 Task: Search one way flight ticket for 3 adults in first from La Crosse: La Crosse Regional Airport to Greenville: Pitt-greenville Airport on 5-2-2023. Choice of flights is Alaska. Number of bags: 2 checked bags. Price is upto 72000. Outbound departure time preference is 12:30.
Action: Mouse moved to (284, 268)
Screenshot: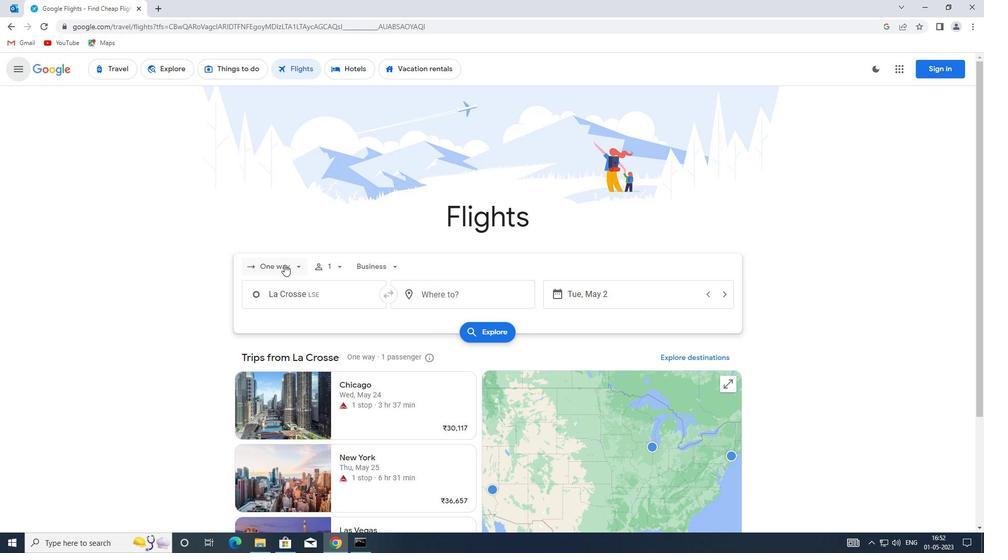 
Action: Mouse pressed left at (284, 268)
Screenshot: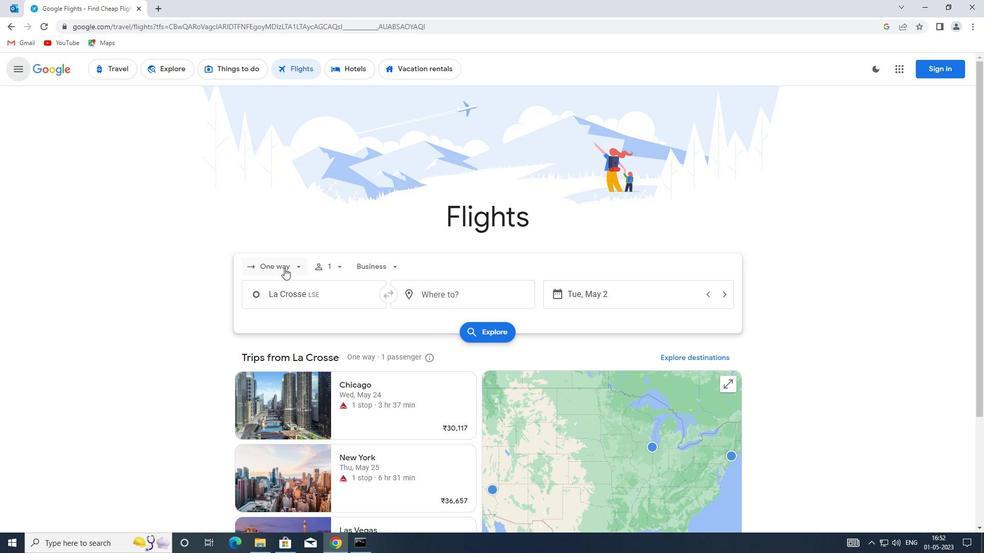 
Action: Mouse moved to (298, 312)
Screenshot: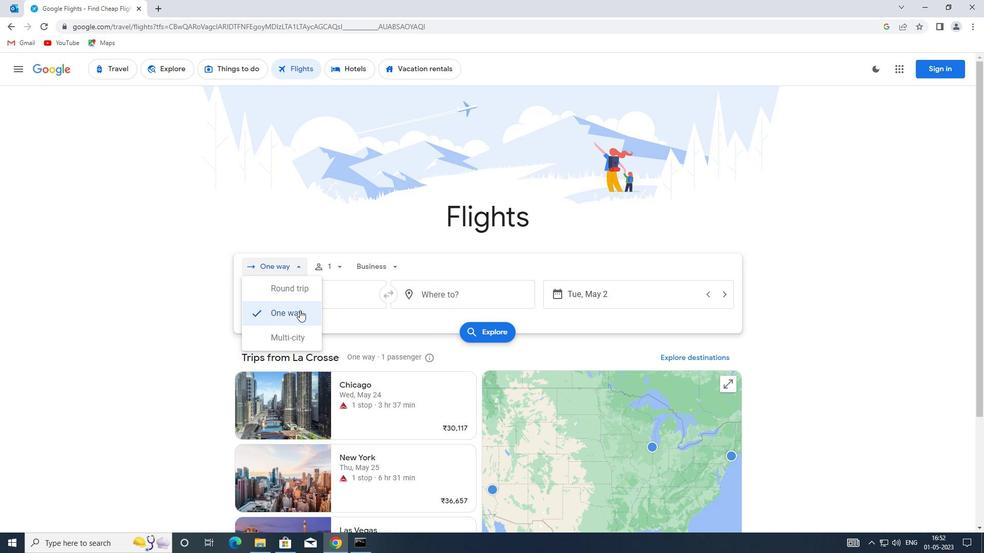 
Action: Mouse pressed left at (298, 312)
Screenshot: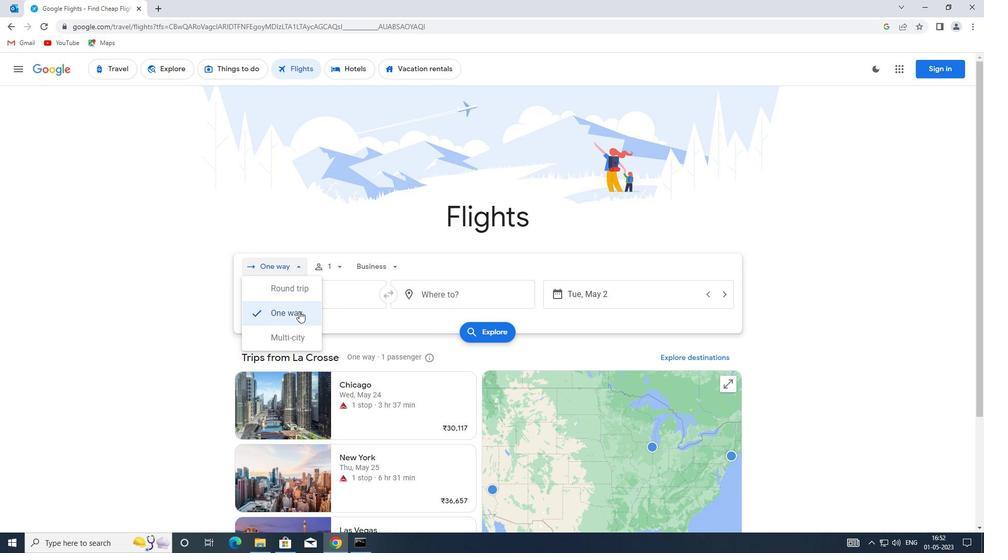
Action: Mouse moved to (338, 268)
Screenshot: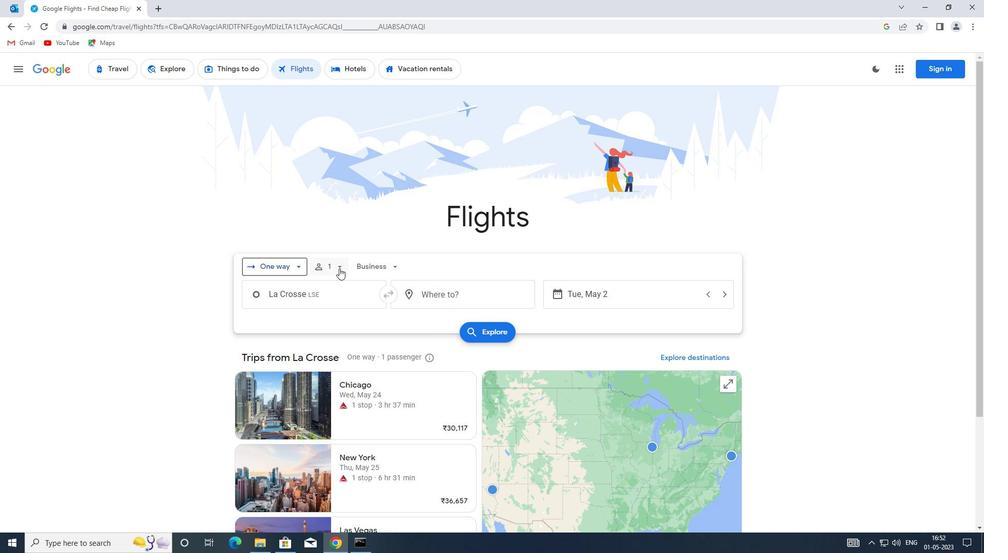 
Action: Mouse pressed left at (338, 268)
Screenshot: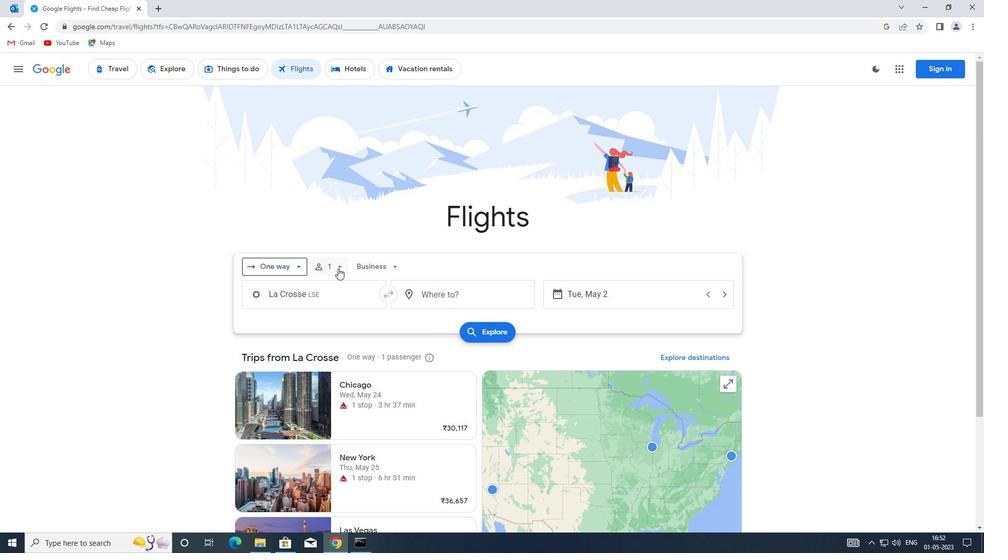 
Action: Mouse moved to (420, 293)
Screenshot: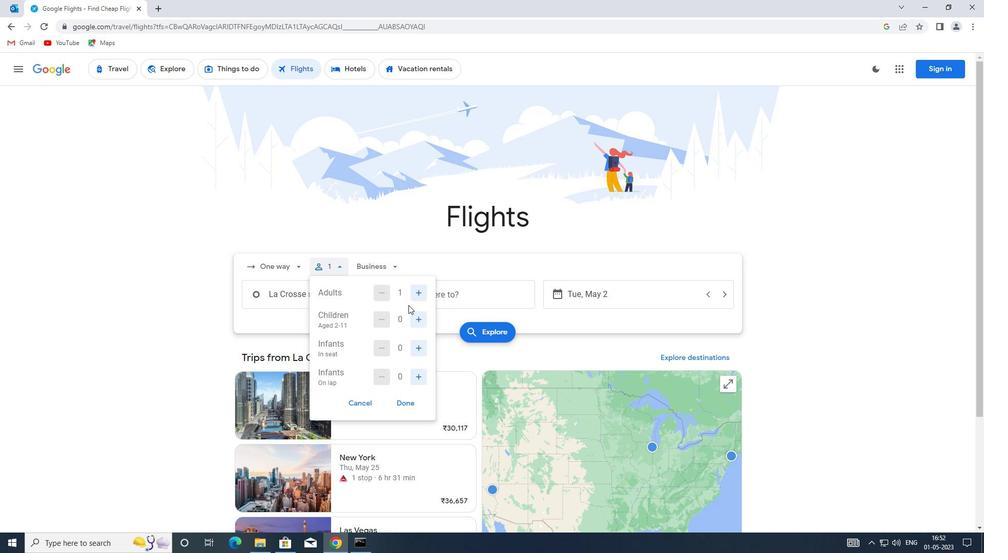 
Action: Mouse pressed left at (420, 293)
Screenshot: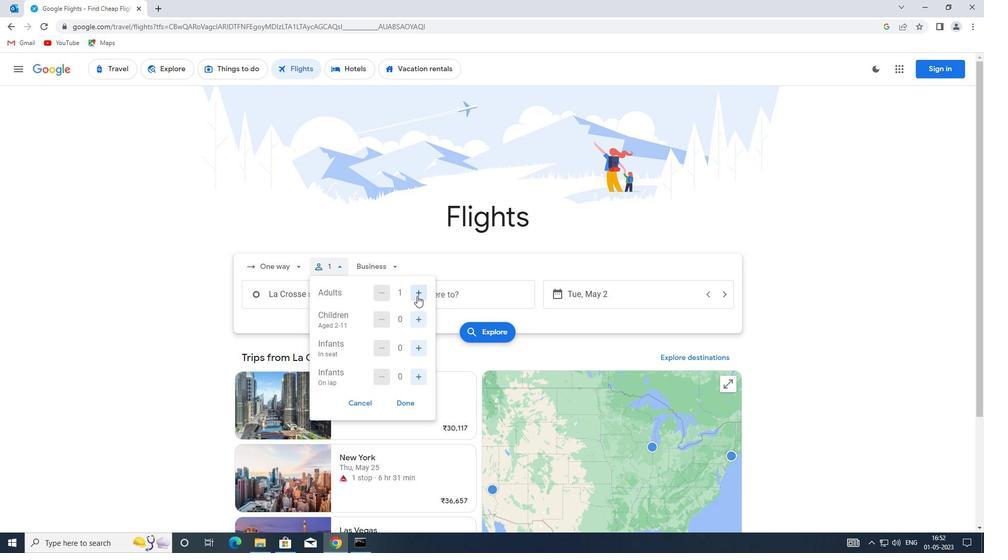 
Action: Mouse pressed left at (420, 293)
Screenshot: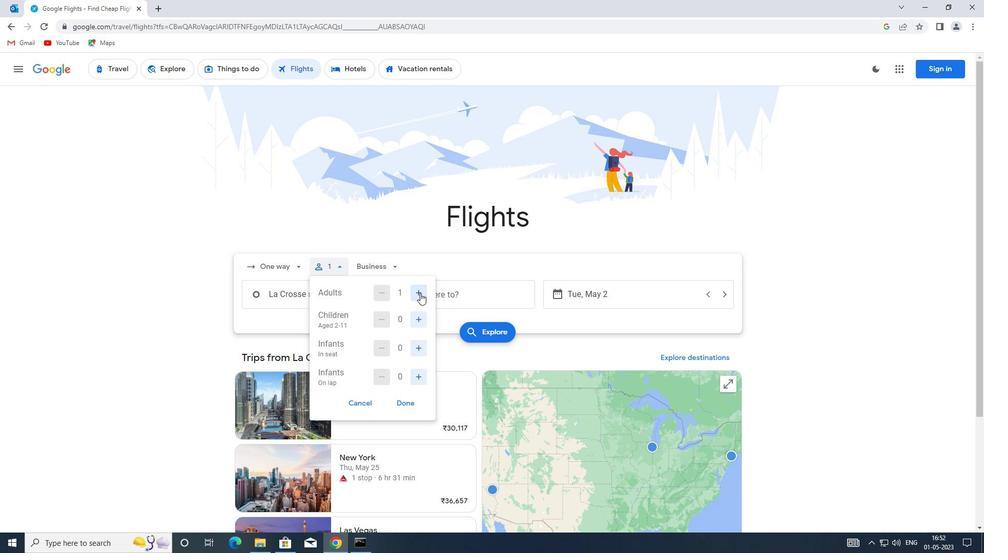 
Action: Mouse moved to (412, 405)
Screenshot: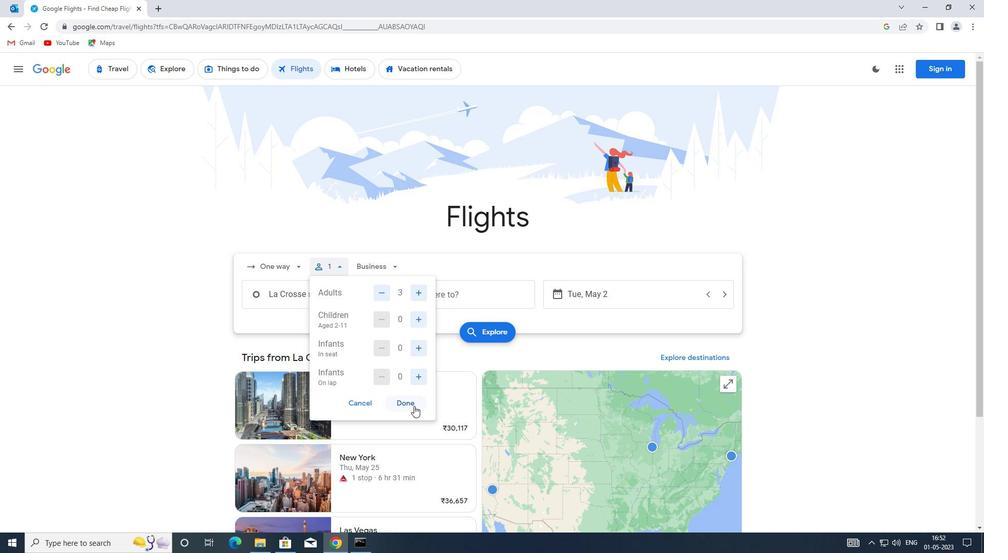 
Action: Mouse pressed left at (412, 405)
Screenshot: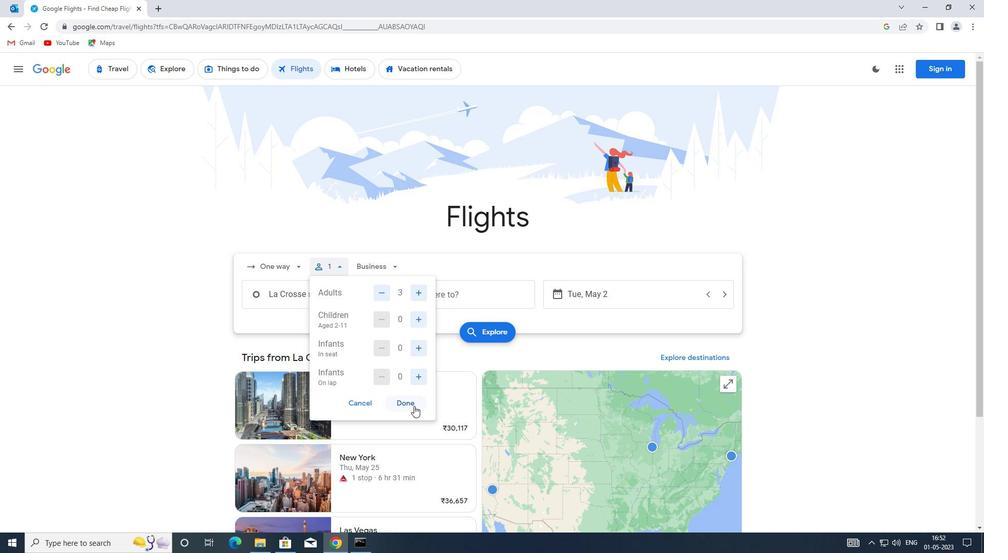 
Action: Mouse moved to (381, 266)
Screenshot: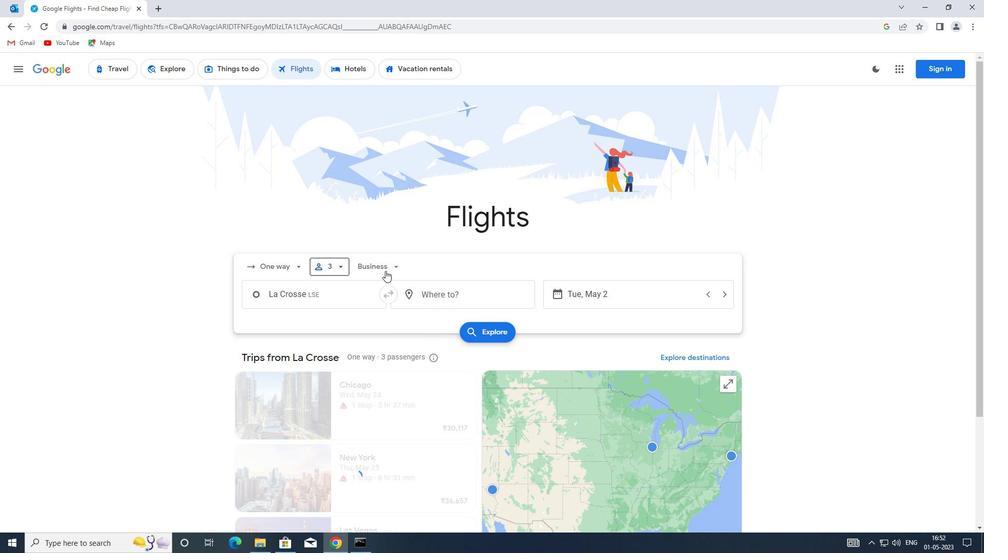 
Action: Mouse pressed left at (381, 266)
Screenshot: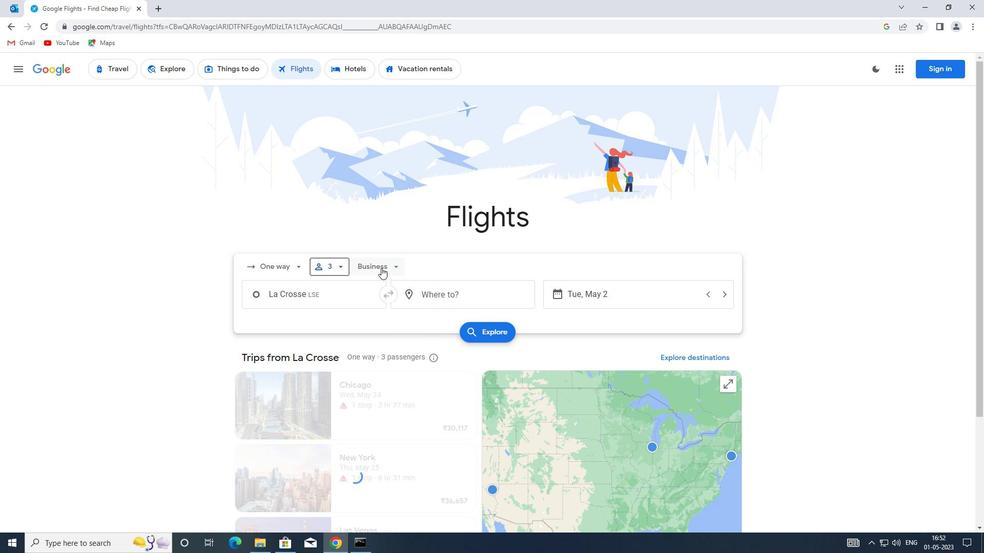 
Action: Mouse moved to (392, 364)
Screenshot: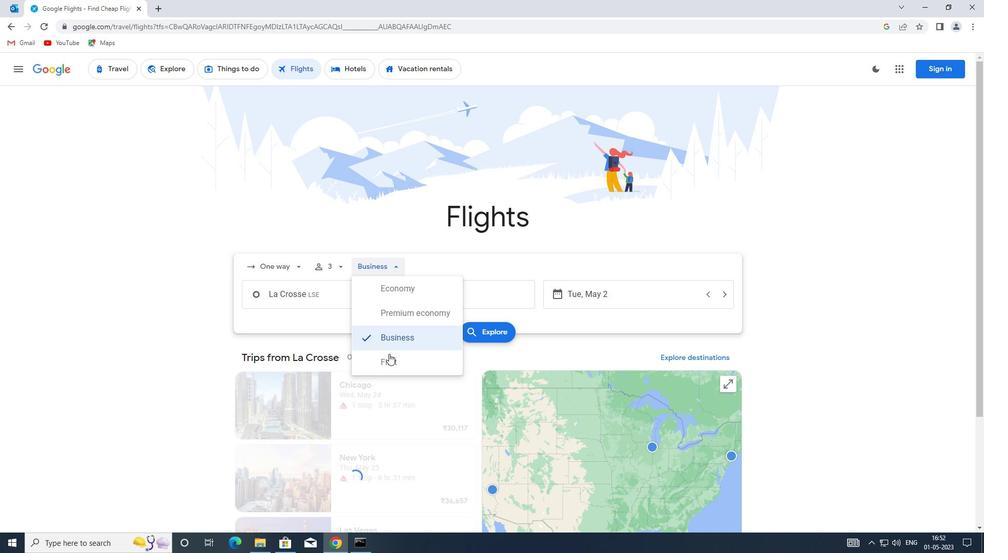 
Action: Mouse pressed left at (392, 364)
Screenshot: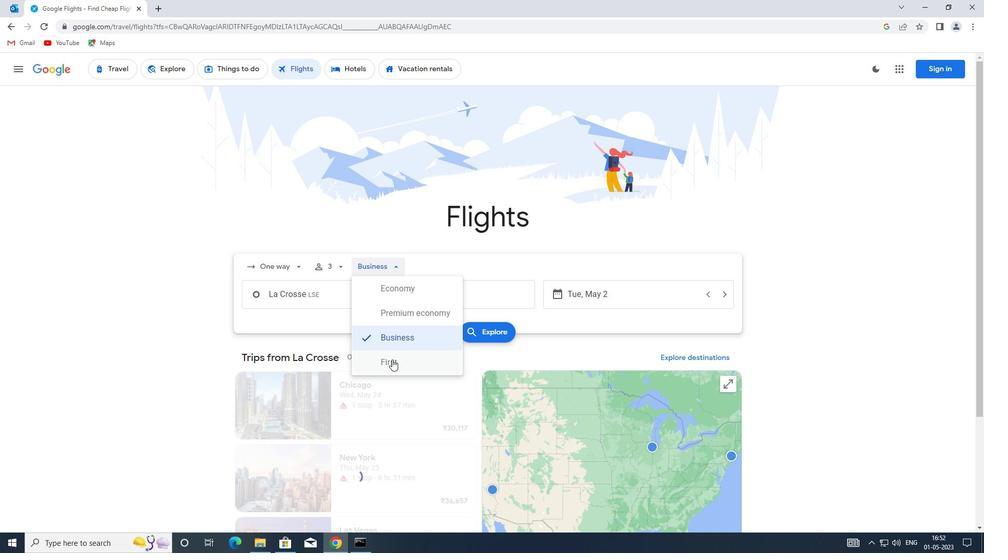 
Action: Mouse moved to (363, 298)
Screenshot: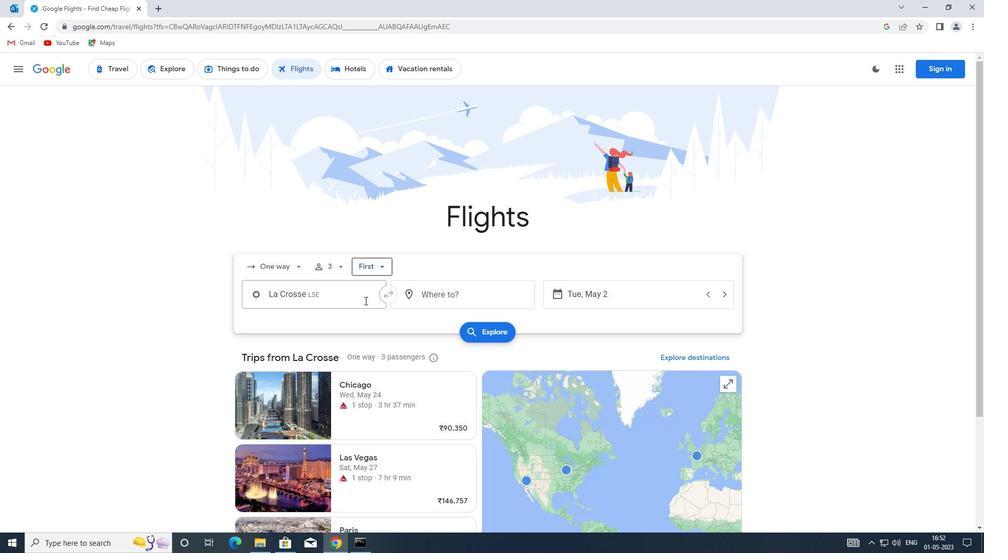 
Action: Mouse pressed left at (363, 298)
Screenshot: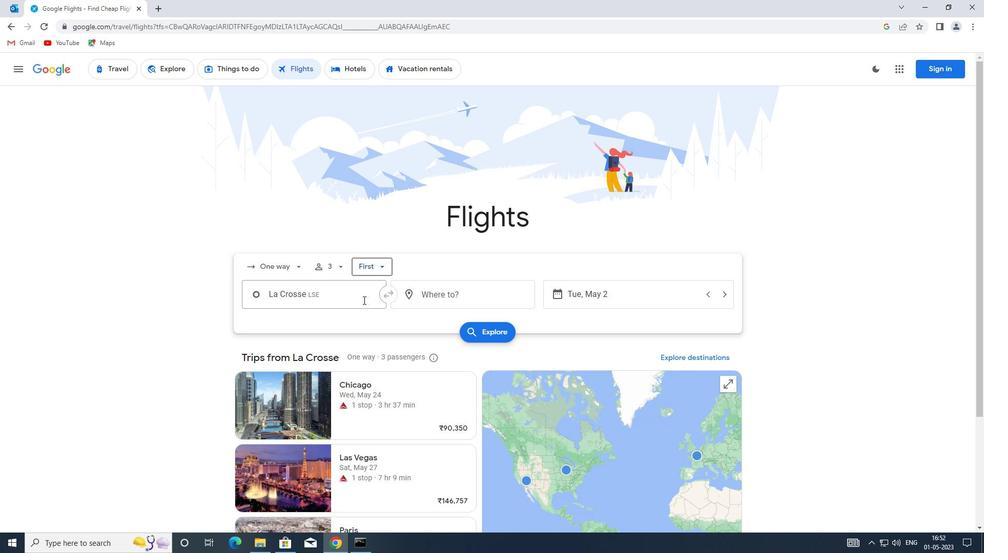 
Action: Mouse moved to (371, 323)
Screenshot: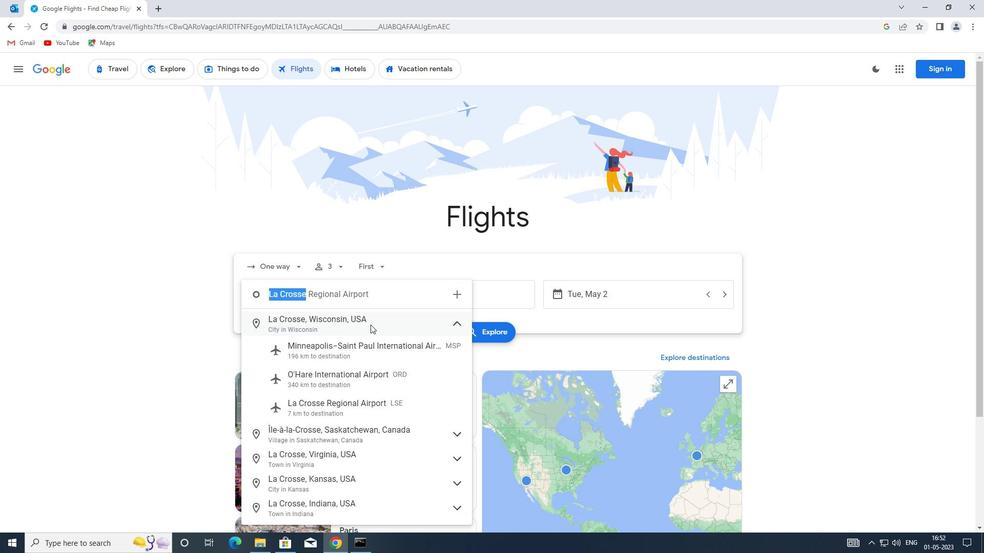 
Action: Key pressed <Key.enter>
Screenshot: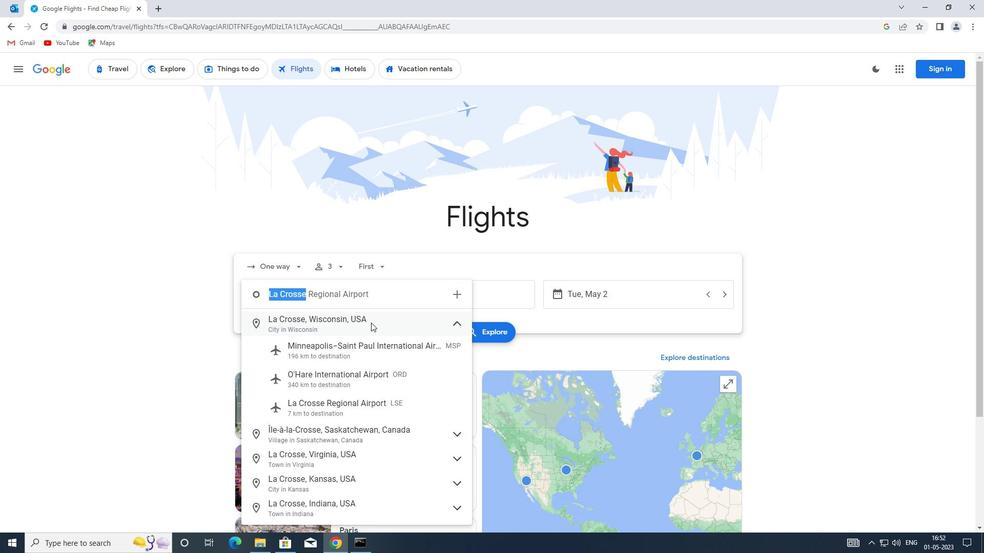 
Action: Mouse moved to (440, 294)
Screenshot: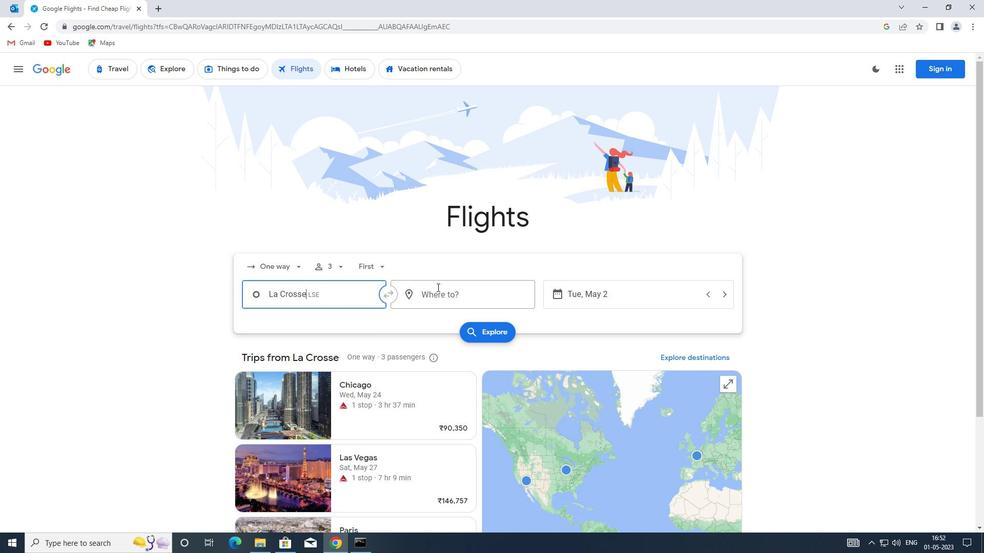 
Action: Mouse pressed left at (440, 294)
Screenshot: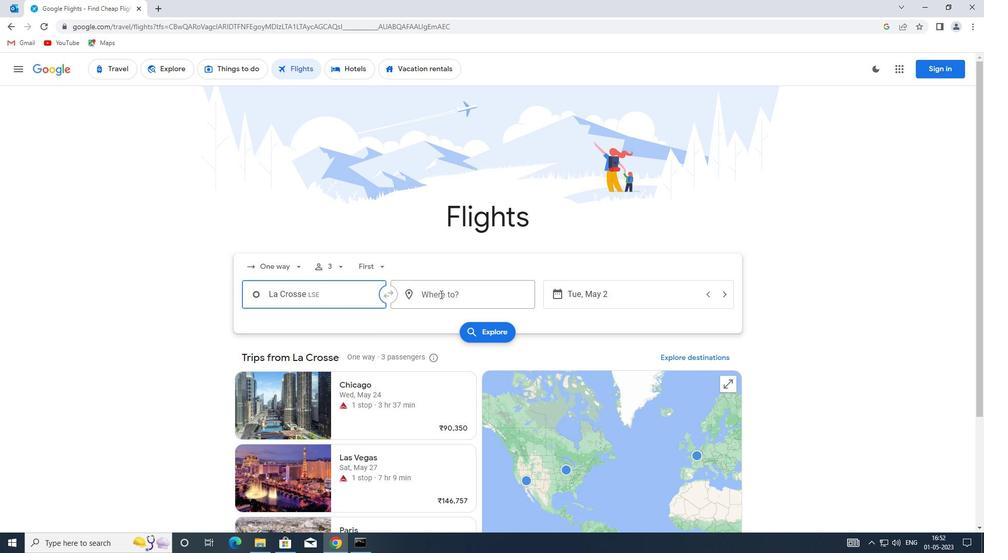
Action: Mouse moved to (440, 295)
Screenshot: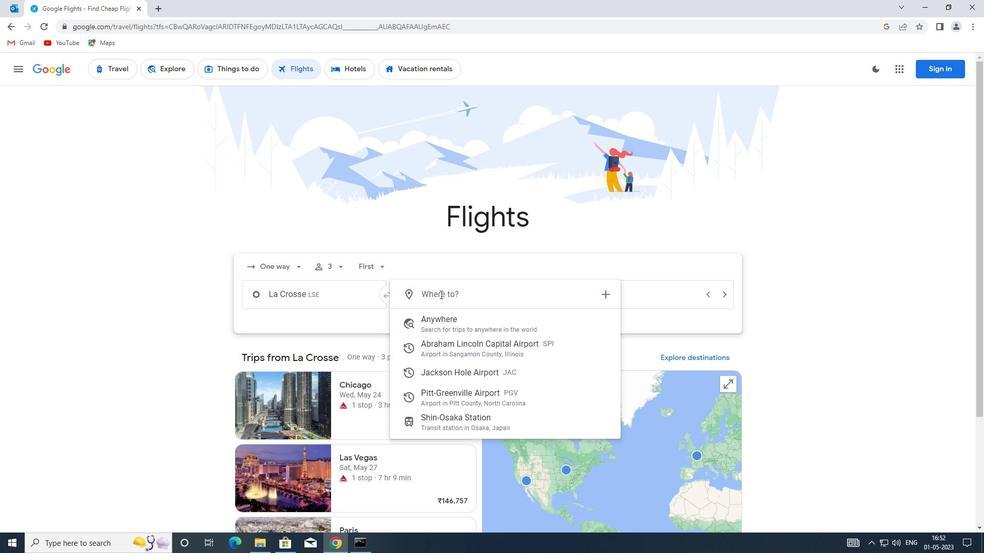 
Action: Key pressed pgv
Screenshot: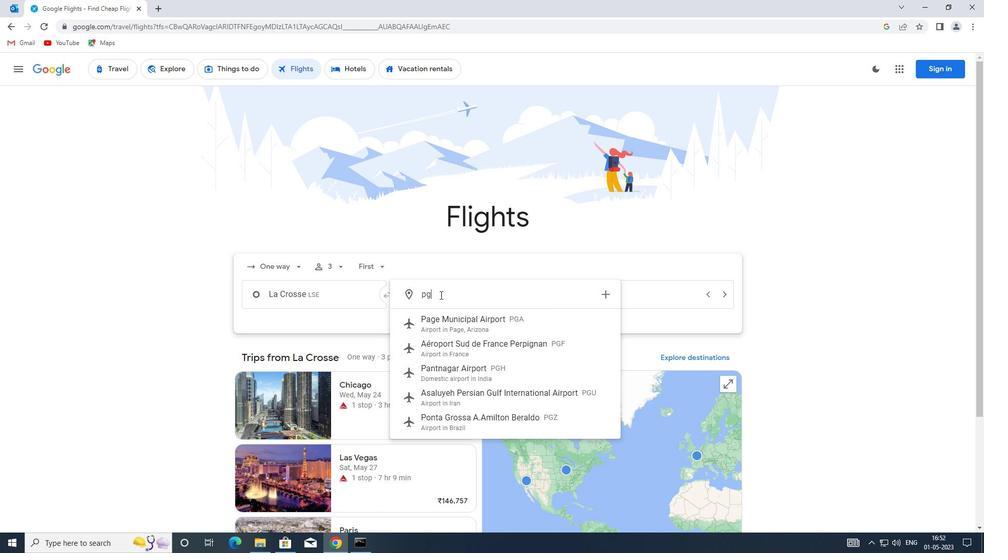 
Action: Mouse moved to (468, 325)
Screenshot: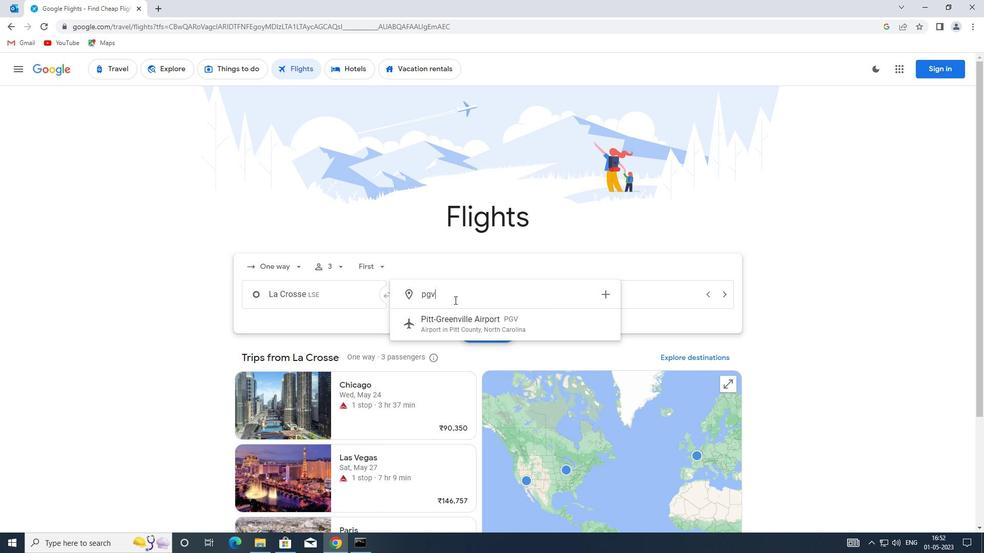 
Action: Mouse pressed left at (468, 325)
Screenshot: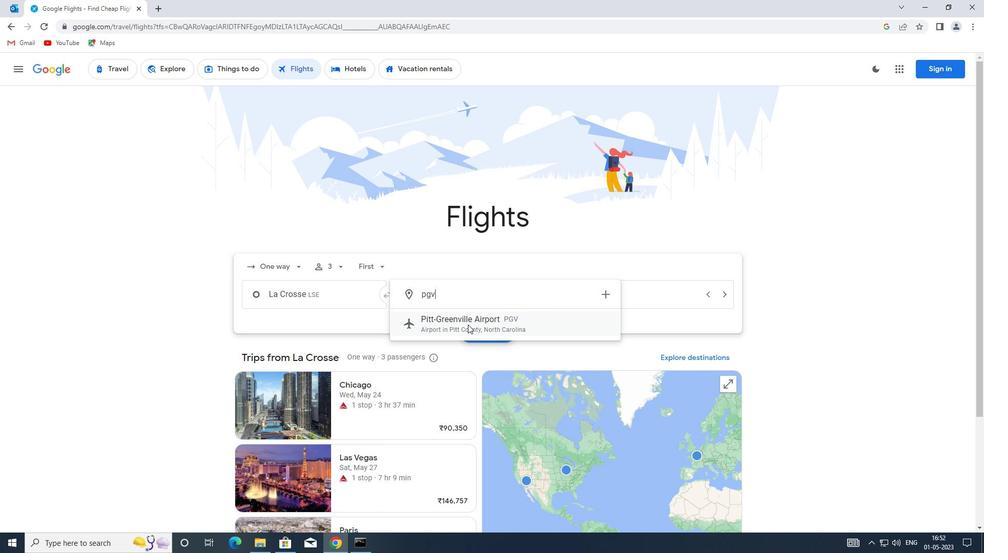 
Action: Mouse moved to (574, 294)
Screenshot: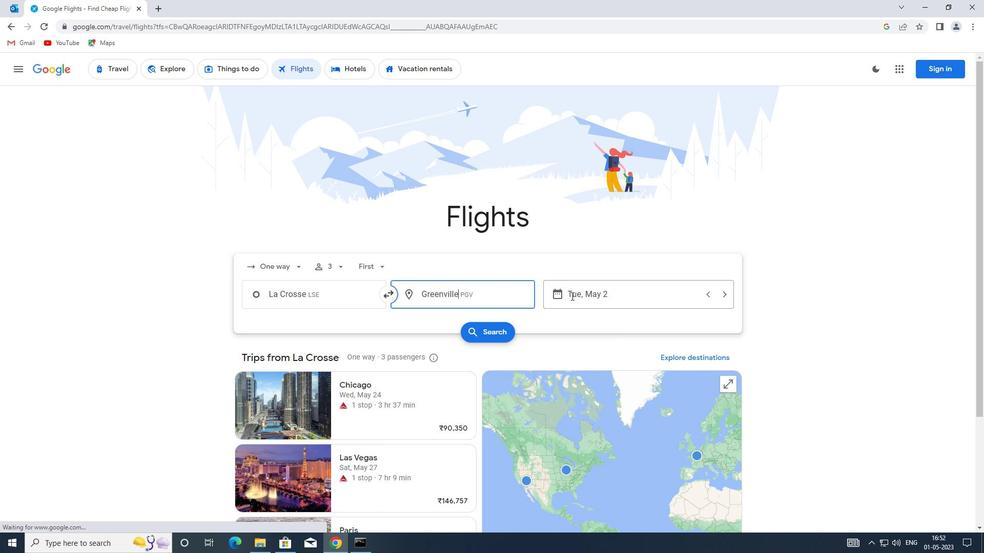 
Action: Mouse pressed left at (574, 294)
Screenshot: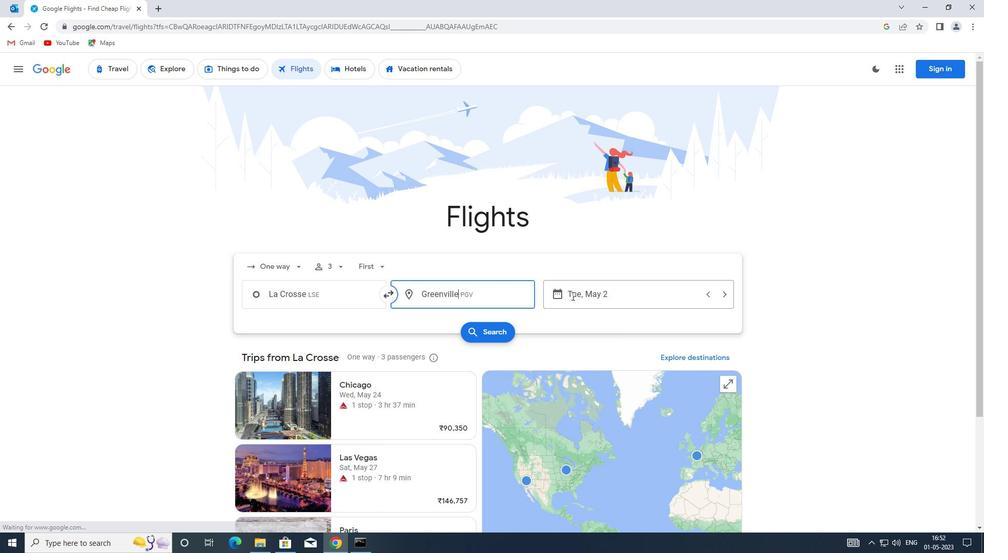 
Action: Mouse moved to (413, 347)
Screenshot: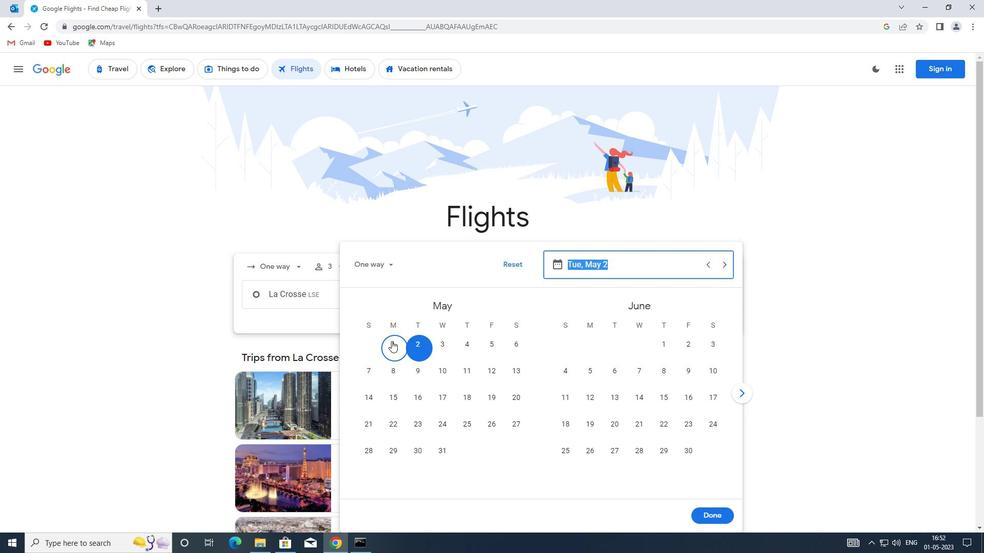 
Action: Mouse pressed left at (413, 347)
Screenshot: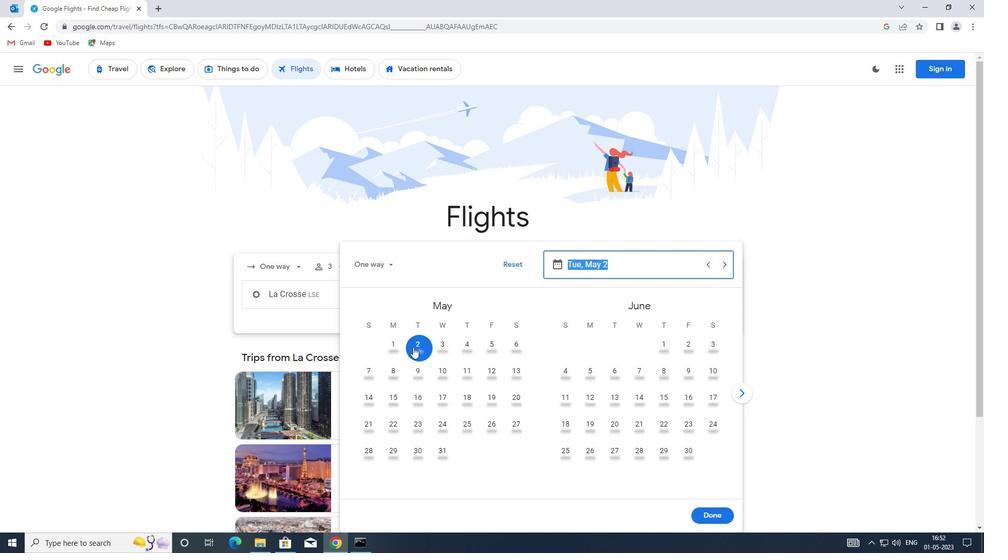 
Action: Mouse moved to (714, 515)
Screenshot: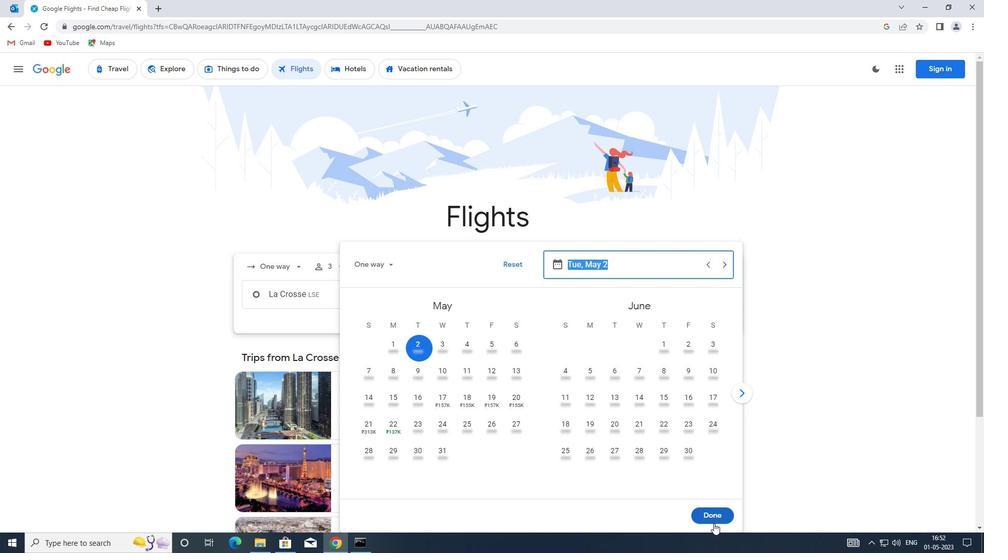 
Action: Mouse pressed left at (714, 515)
Screenshot: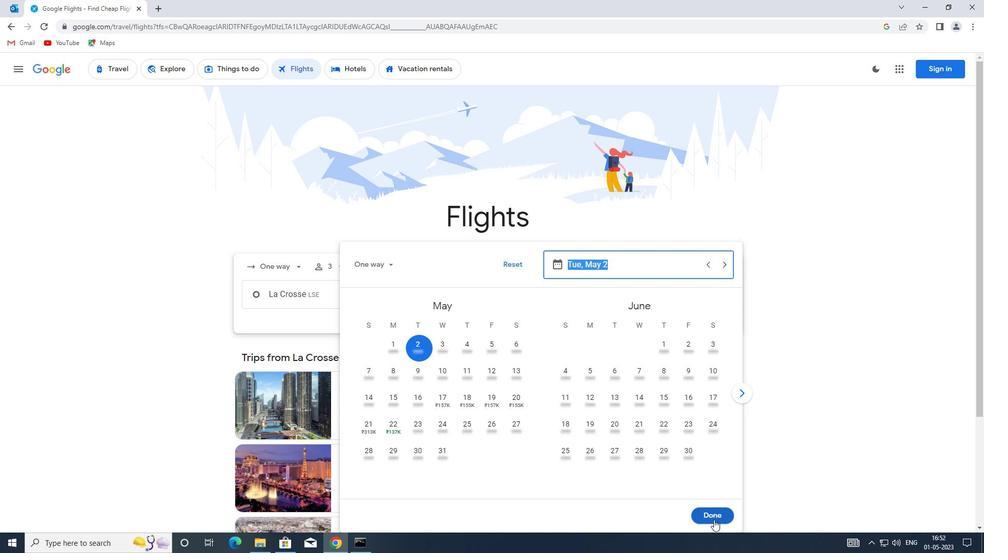
Action: Mouse moved to (479, 332)
Screenshot: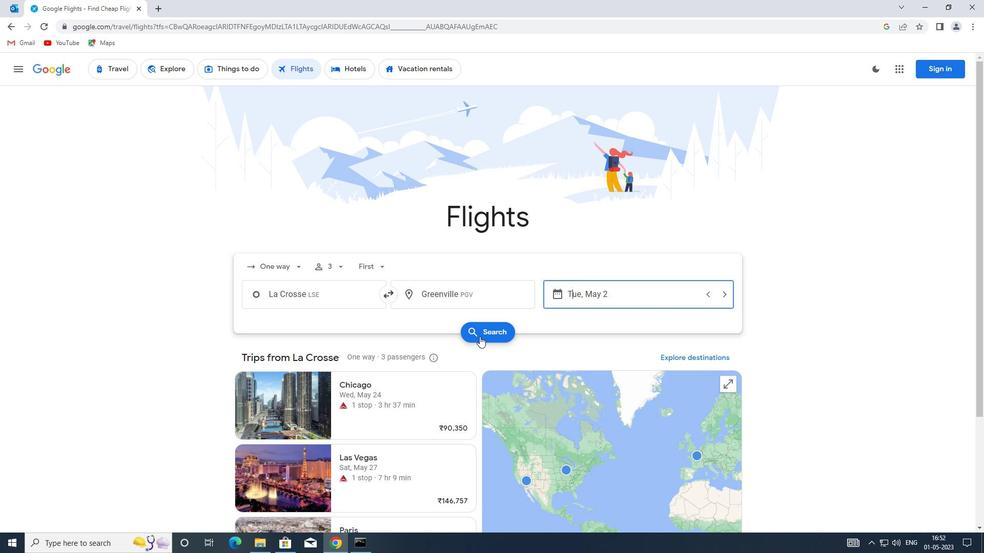 
Action: Mouse pressed left at (479, 332)
Screenshot: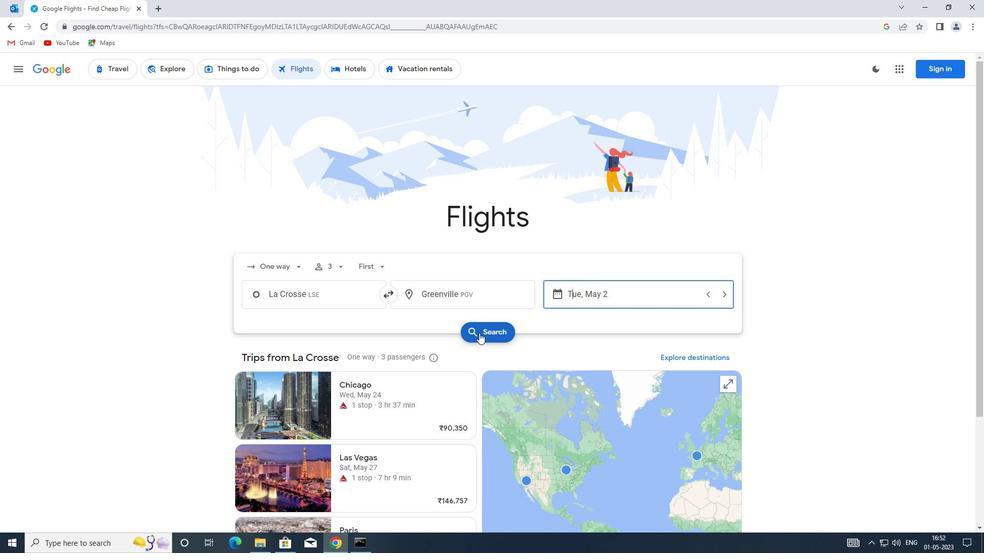 
Action: Mouse moved to (251, 165)
Screenshot: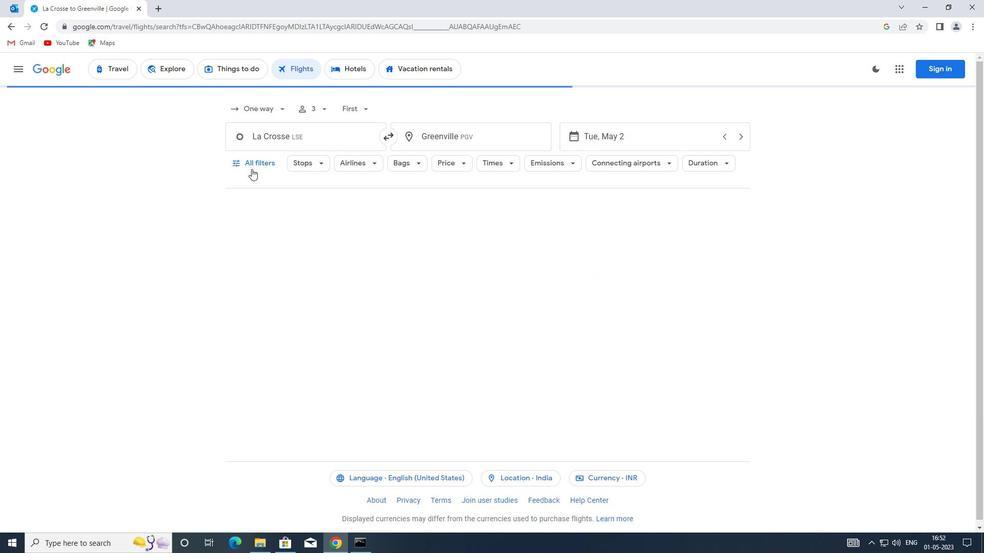 
Action: Mouse pressed left at (251, 165)
Screenshot: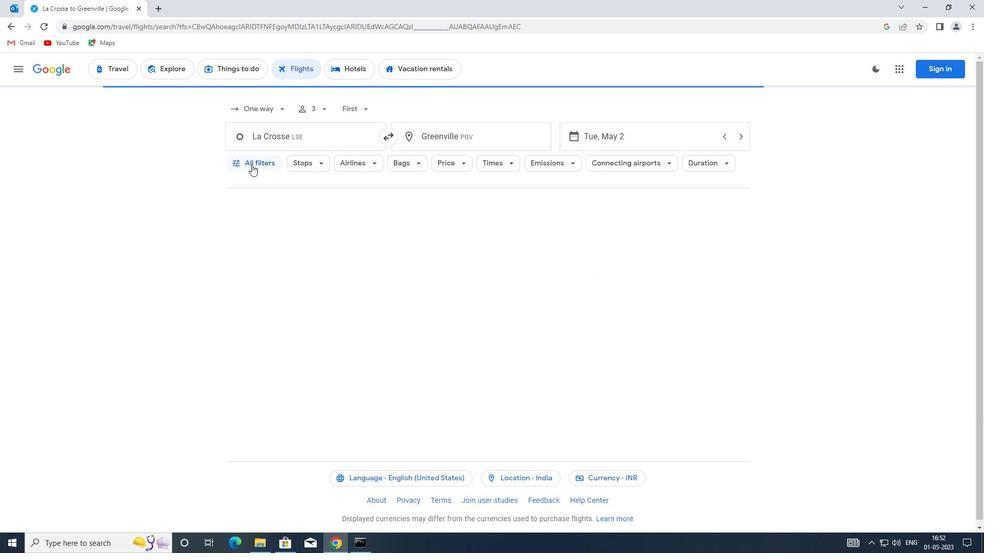 
Action: Mouse moved to (251, 280)
Screenshot: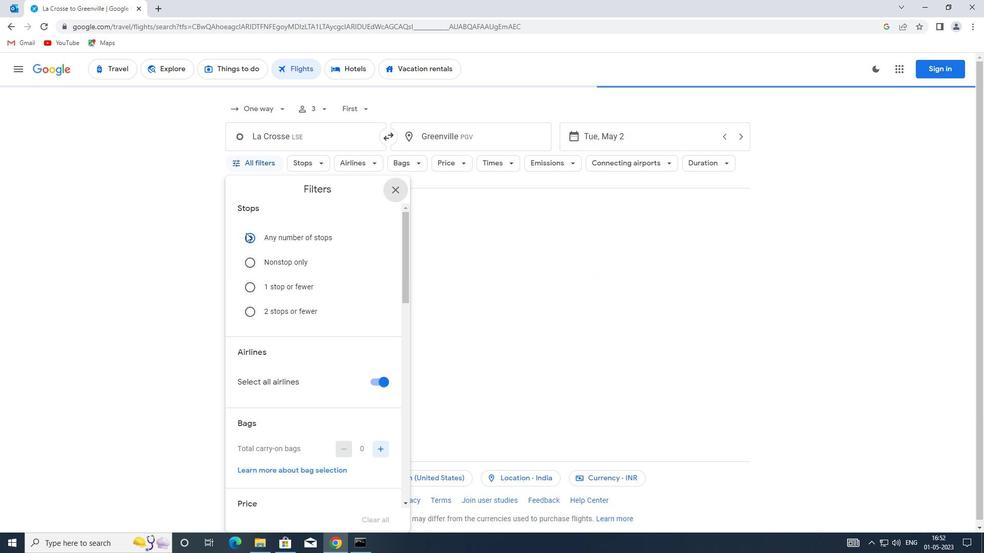 
Action: Mouse scrolled (251, 279) with delta (0, 0)
Screenshot: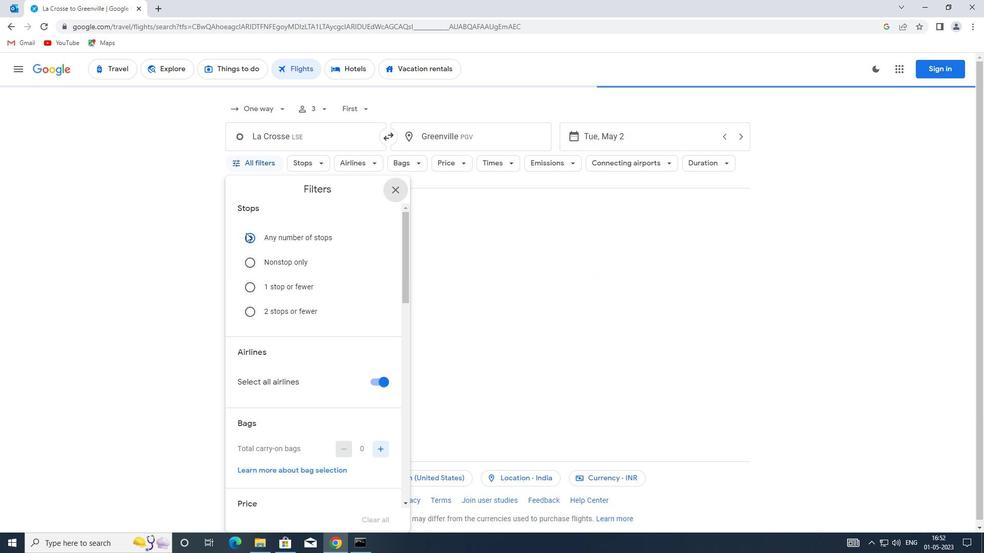
Action: Mouse moved to (251, 285)
Screenshot: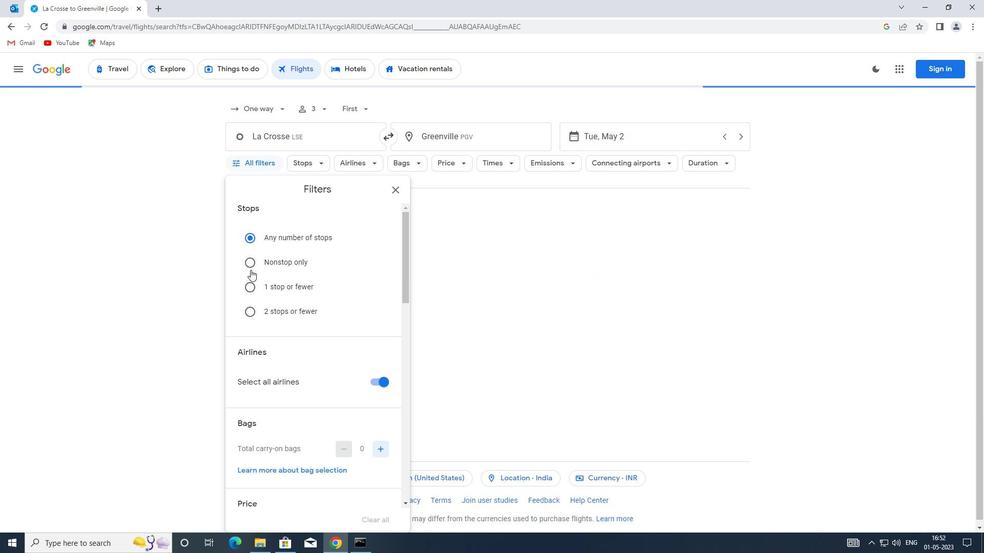 
Action: Mouse scrolled (251, 285) with delta (0, 0)
Screenshot: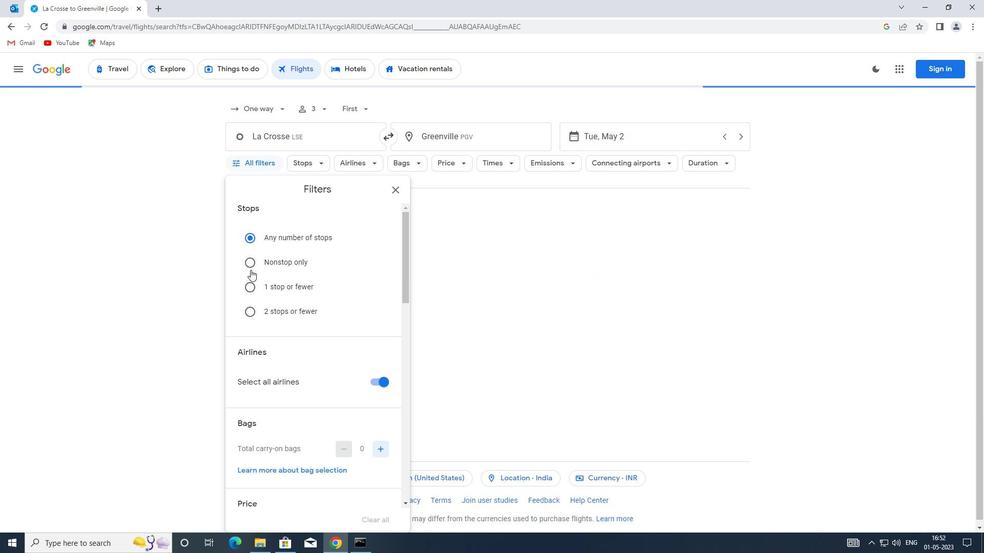 
Action: Mouse moved to (374, 282)
Screenshot: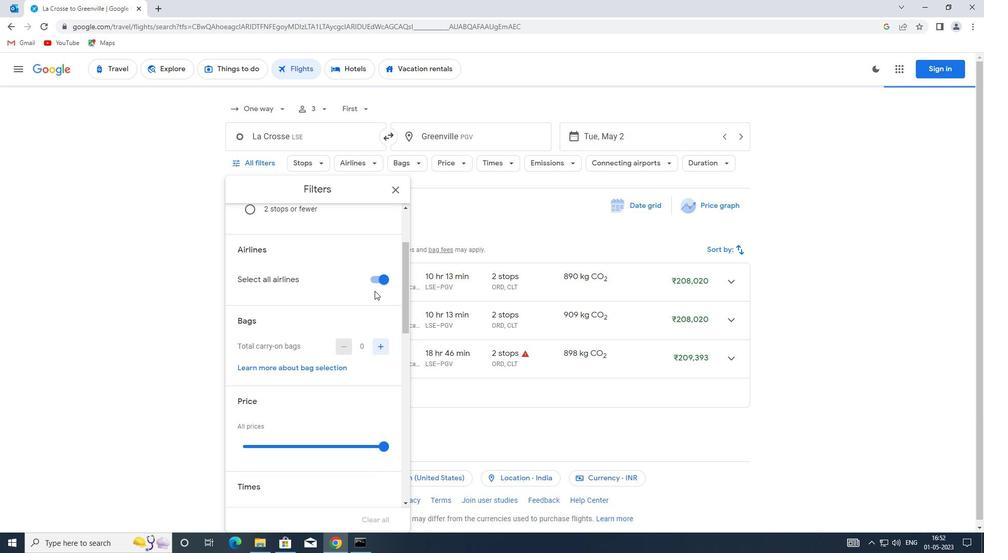 
Action: Mouse pressed left at (374, 282)
Screenshot: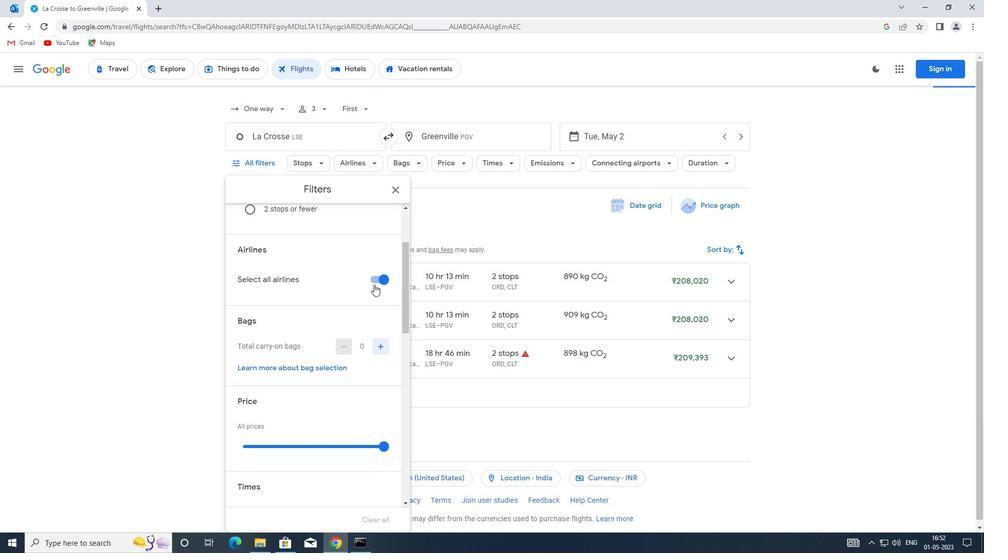 
Action: Mouse moved to (380, 284)
Screenshot: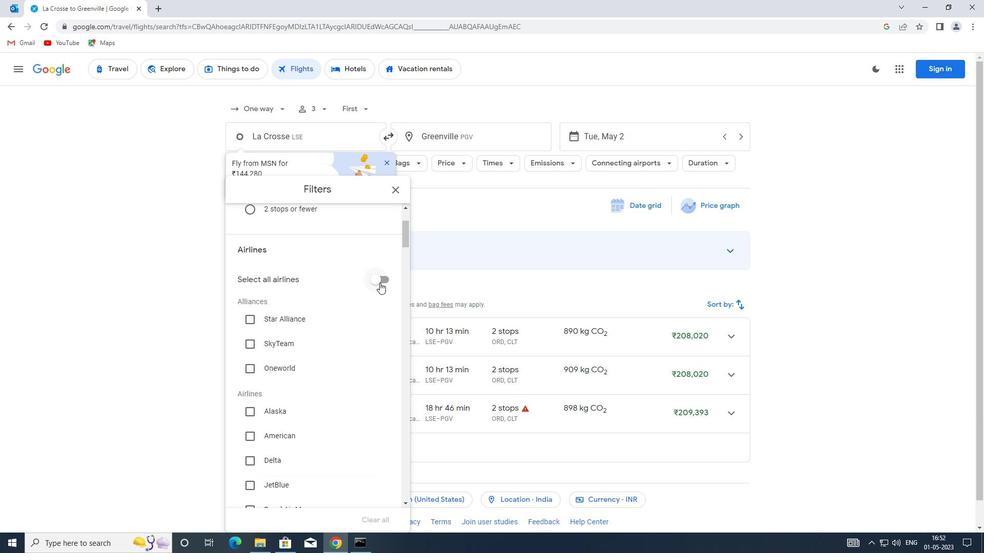 
Action: Mouse scrolled (380, 284) with delta (0, 0)
Screenshot: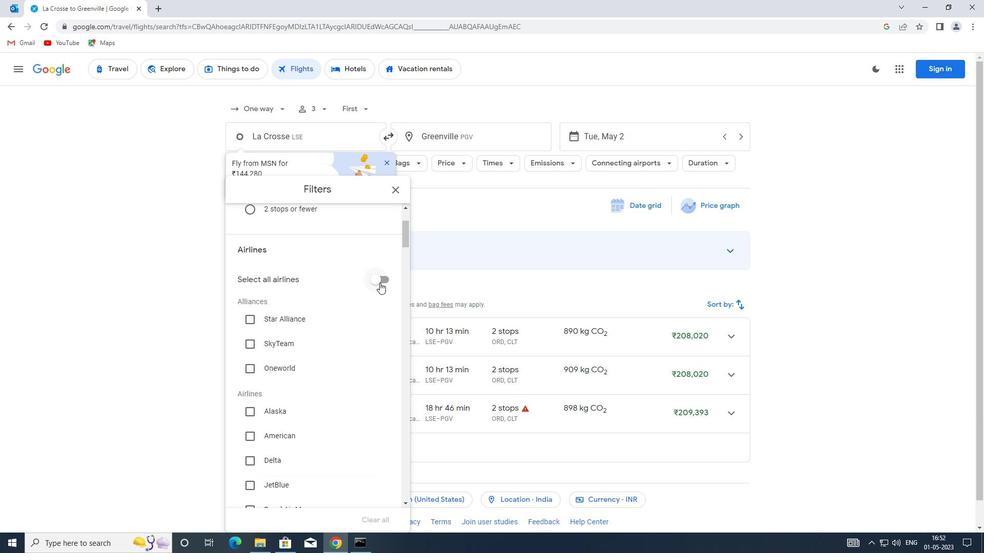 
Action: Mouse moved to (253, 362)
Screenshot: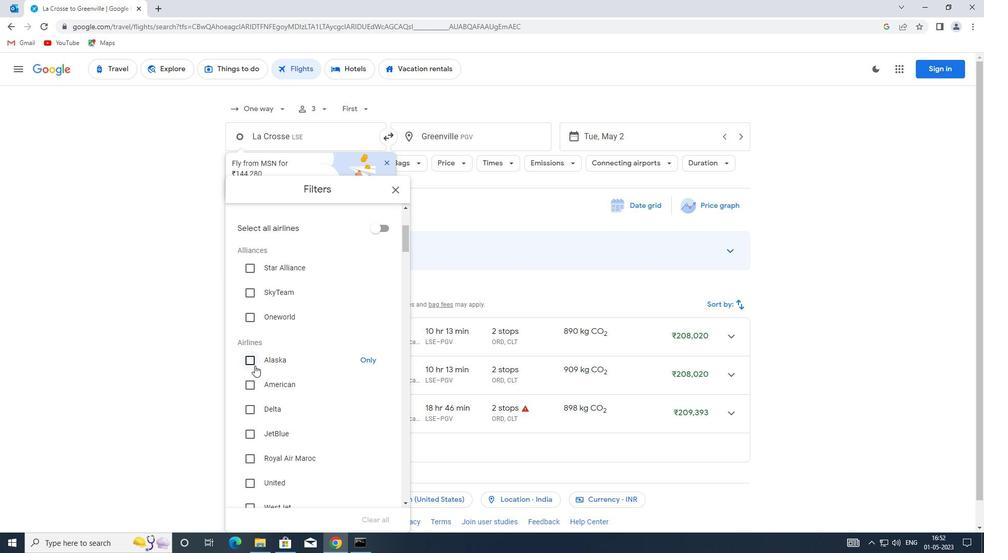 
Action: Mouse pressed left at (253, 362)
Screenshot: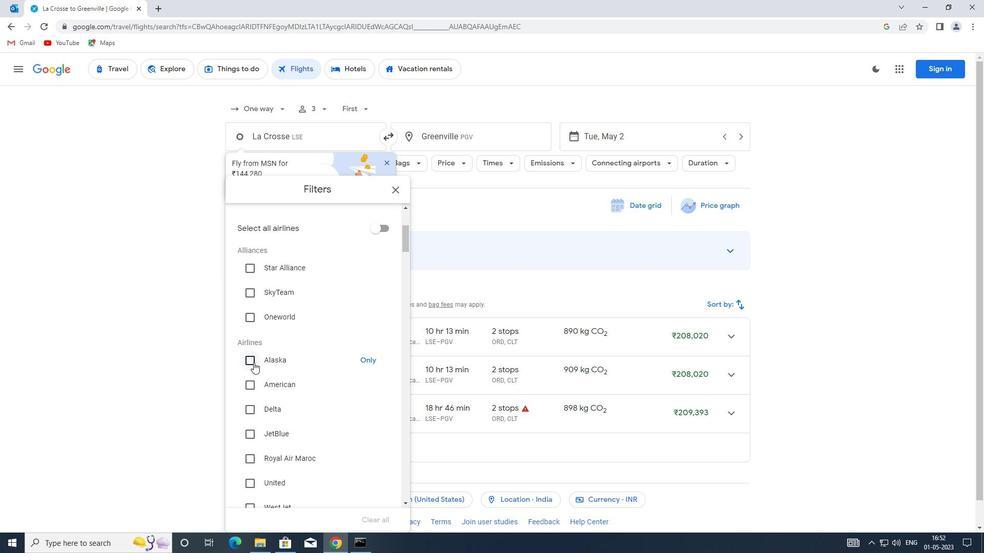 
Action: Mouse moved to (333, 362)
Screenshot: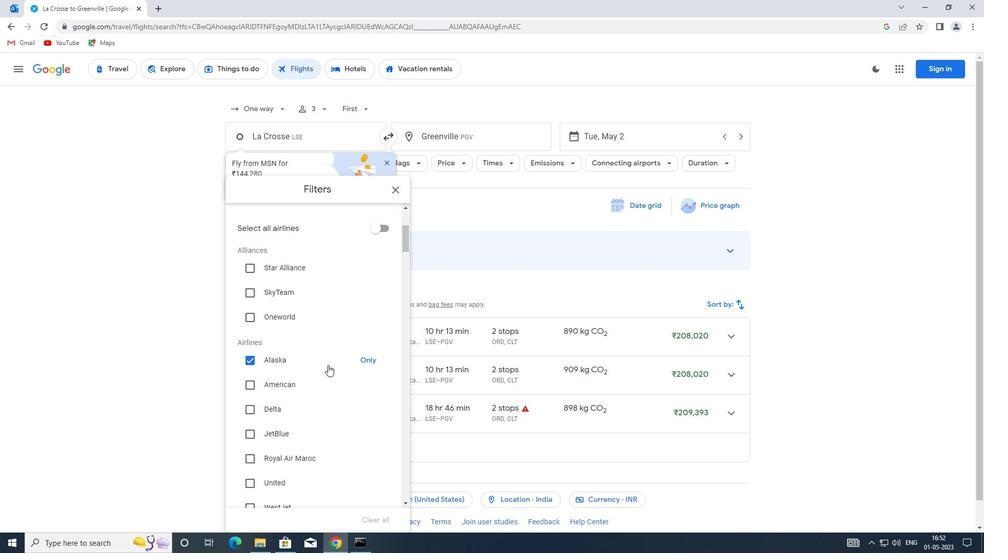 
Action: Mouse scrolled (333, 362) with delta (0, 0)
Screenshot: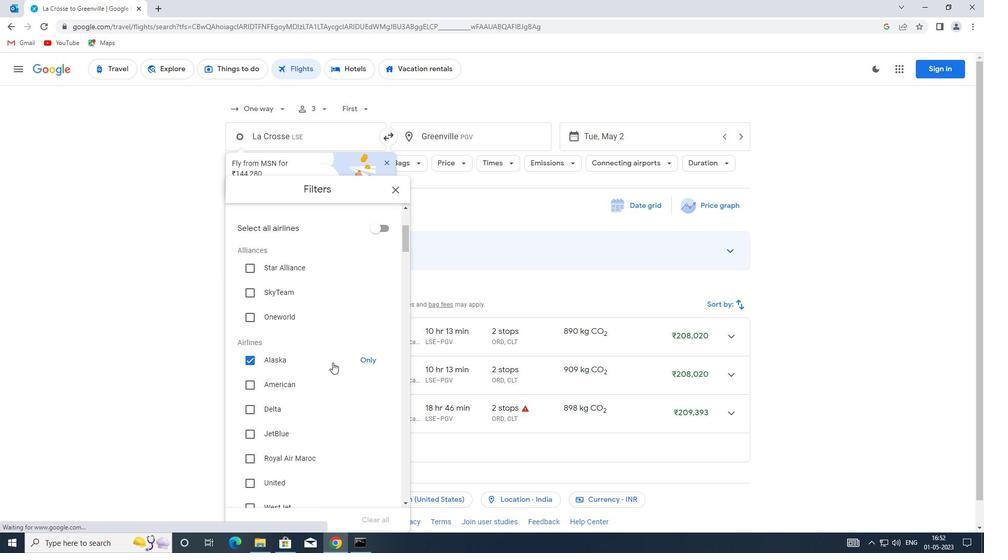 
Action: Mouse moved to (334, 361)
Screenshot: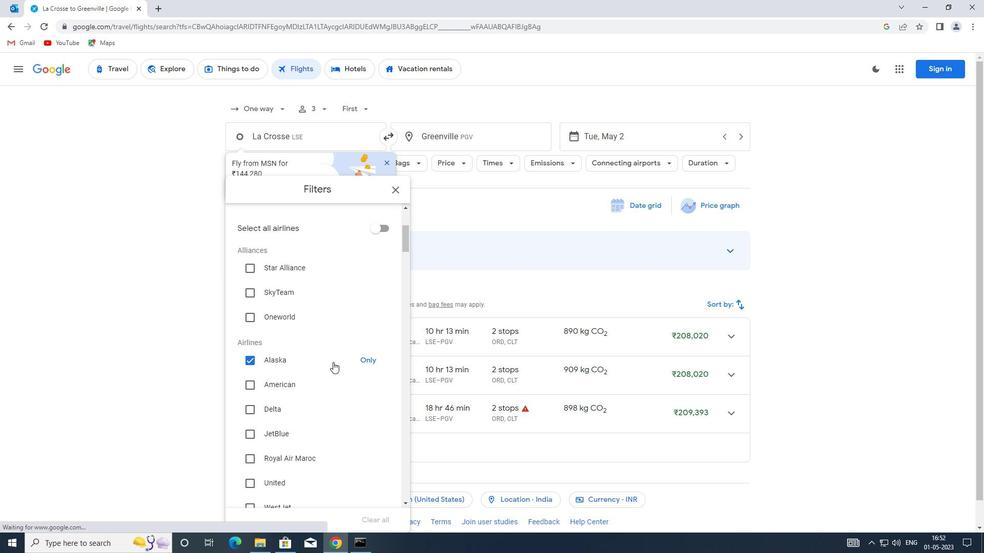 
Action: Mouse scrolled (334, 361) with delta (0, 0)
Screenshot: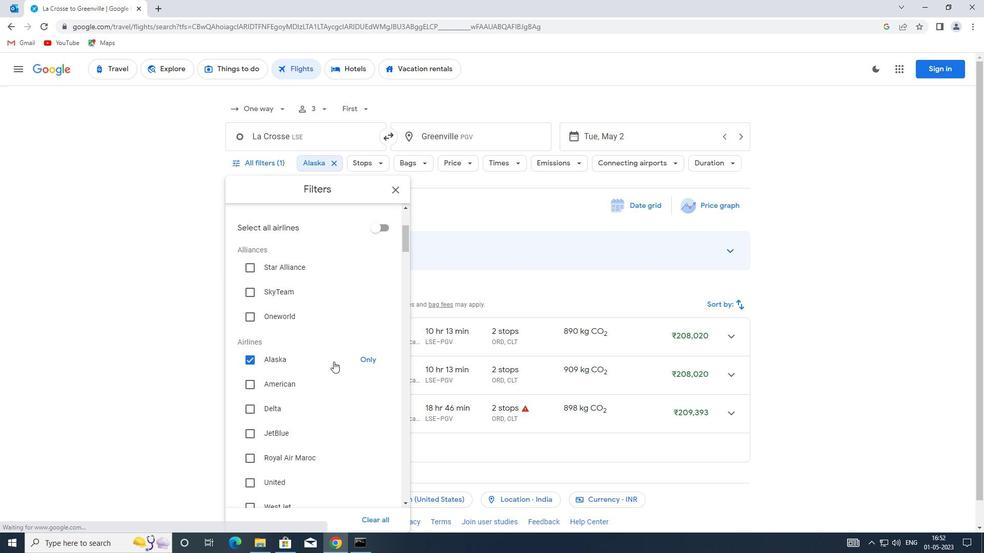 
Action: Mouse scrolled (334, 361) with delta (0, 0)
Screenshot: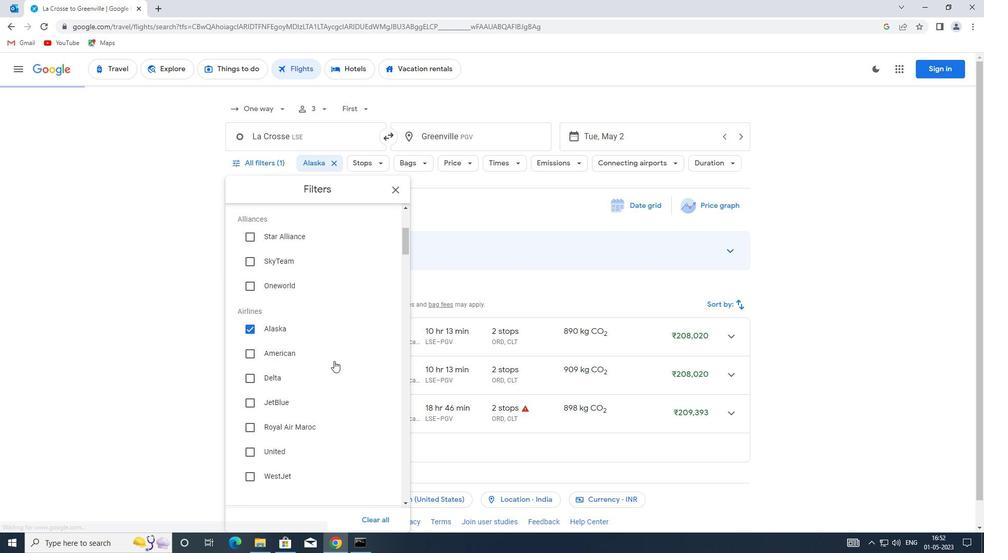 
Action: Mouse scrolled (334, 361) with delta (0, 0)
Screenshot: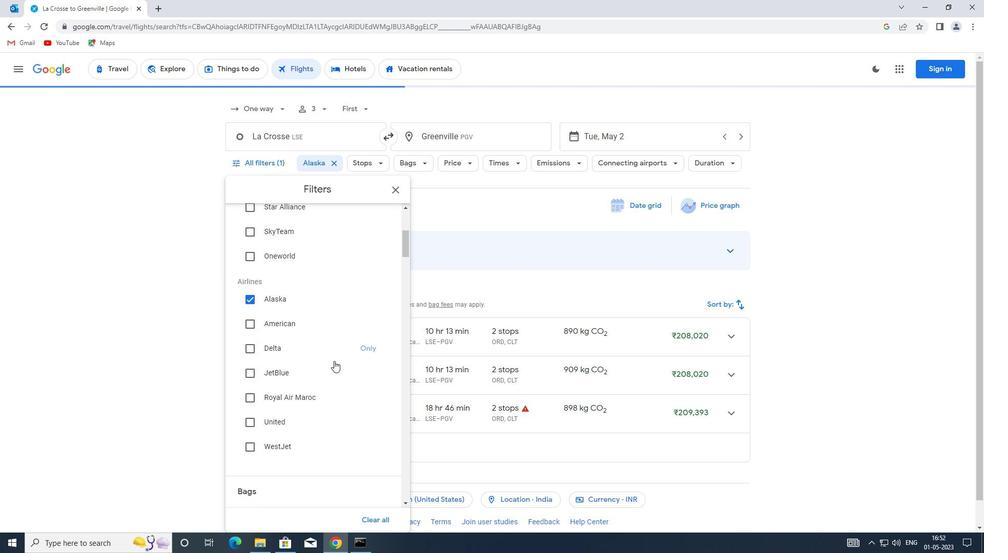 
Action: Mouse moved to (376, 392)
Screenshot: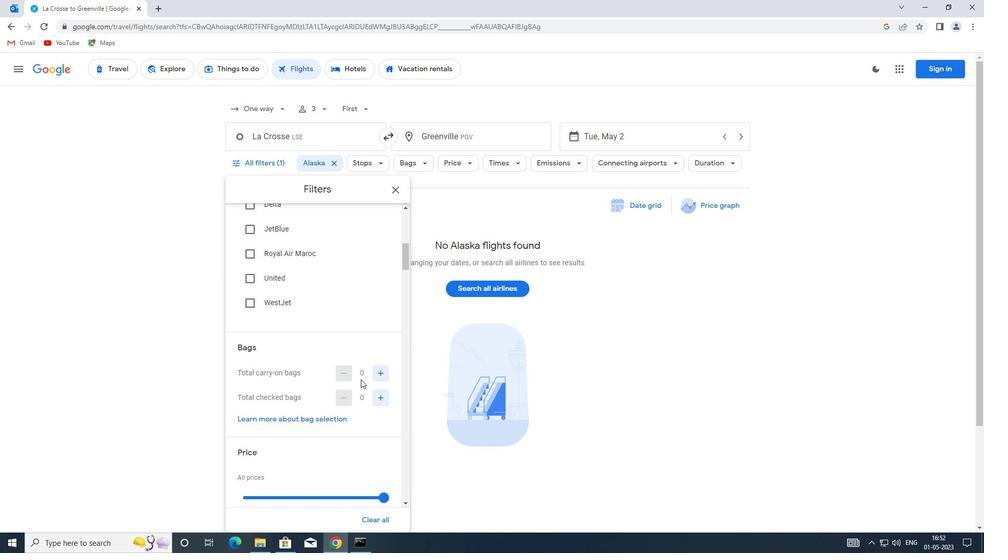 
Action: Mouse pressed left at (376, 392)
Screenshot: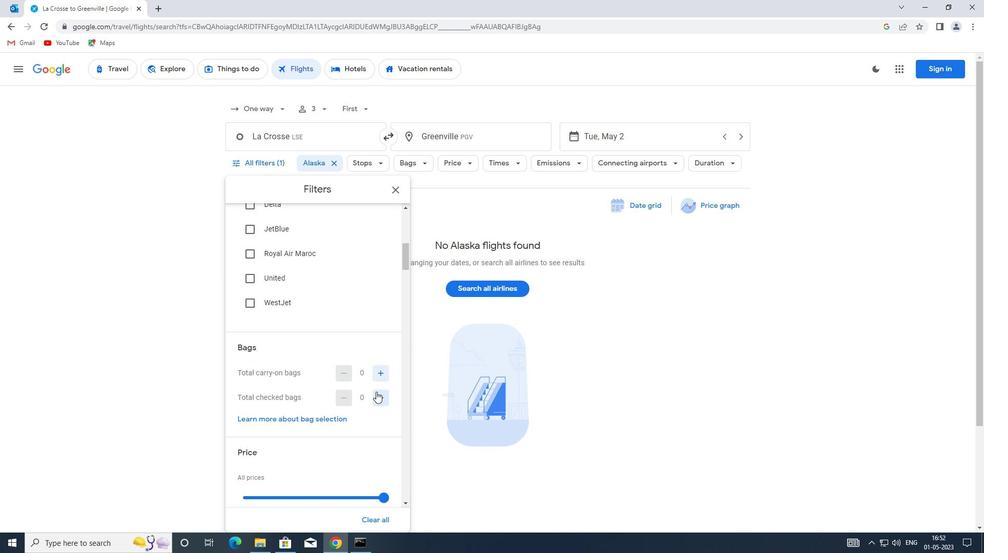 
Action: Mouse moved to (376, 398)
Screenshot: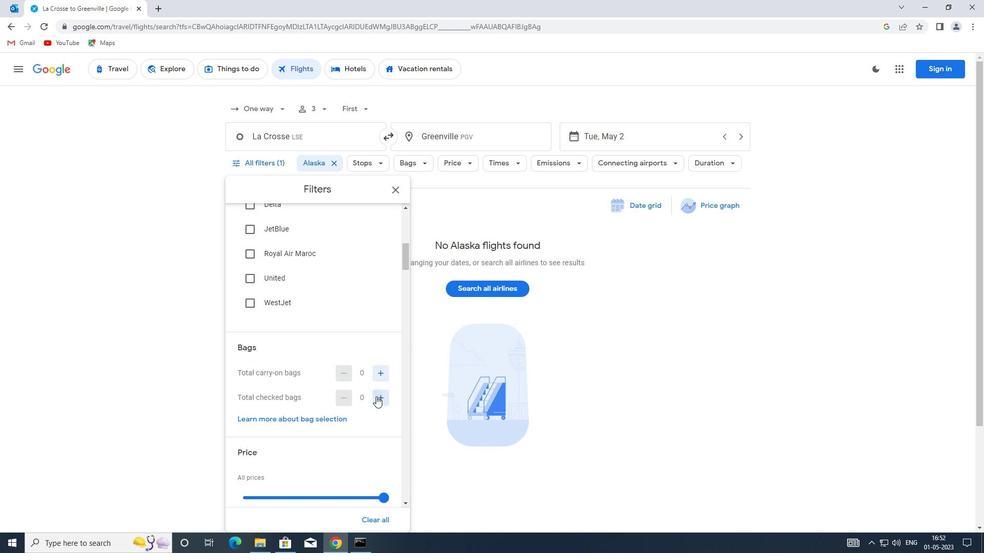 
Action: Mouse pressed left at (376, 398)
Screenshot: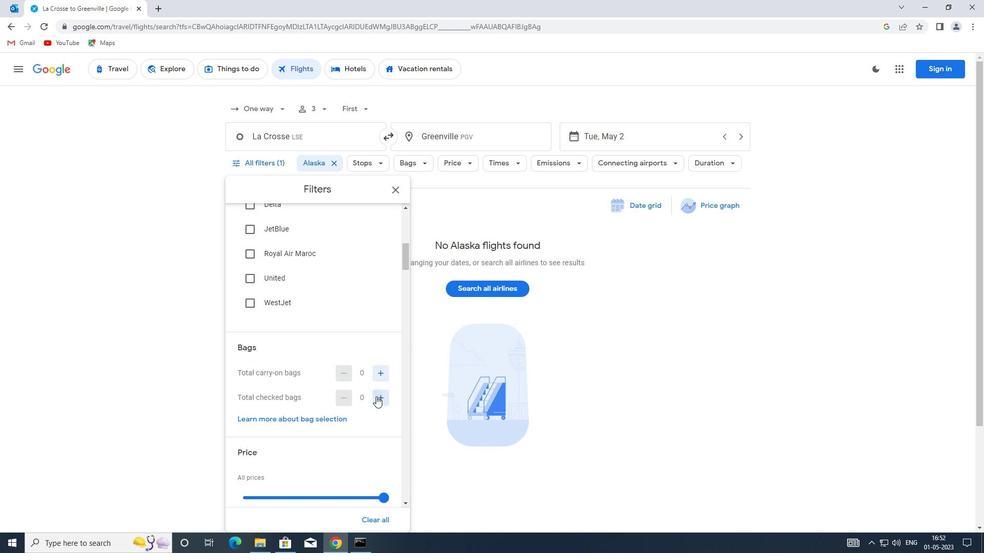 
Action: Mouse moved to (347, 351)
Screenshot: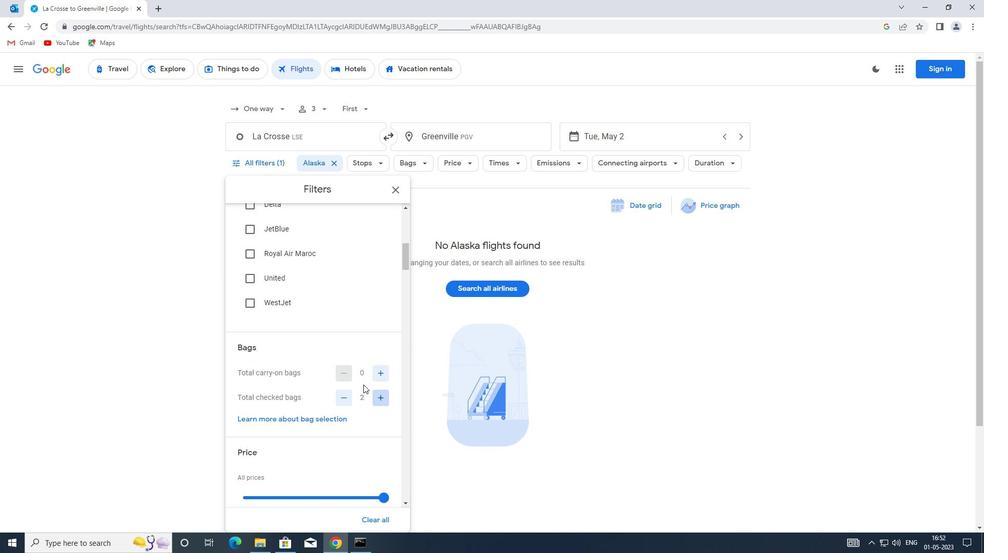 
Action: Mouse scrolled (347, 351) with delta (0, 0)
Screenshot: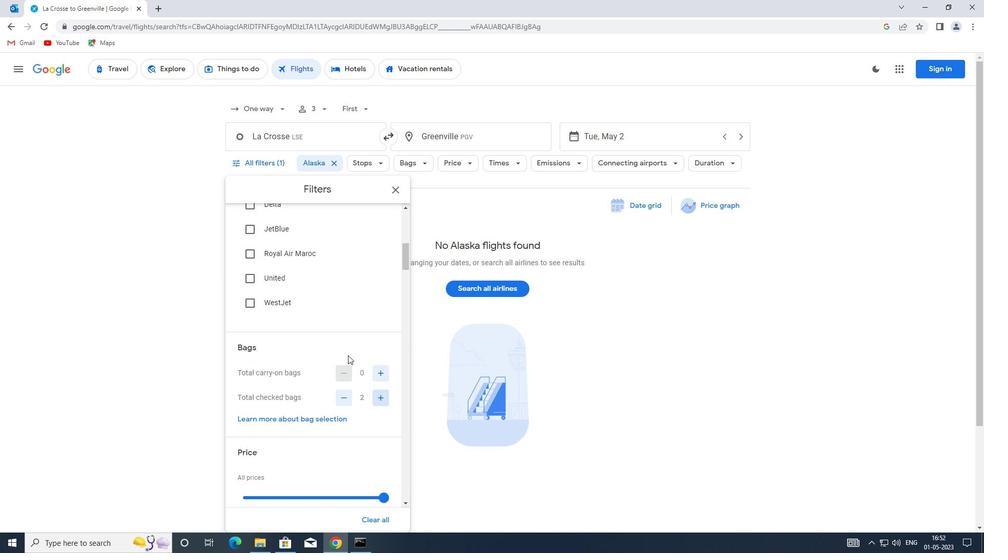 
Action: Mouse scrolled (347, 351) with delta (0, 0)
Screenshot: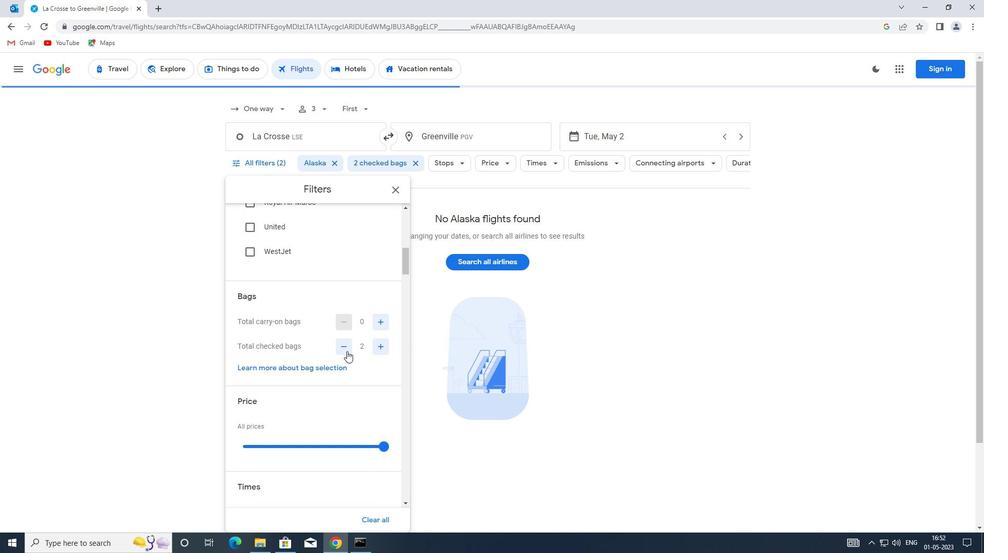 
Action: Mouse scrolled (347, 351) with delta (0, 0)
Screenshot: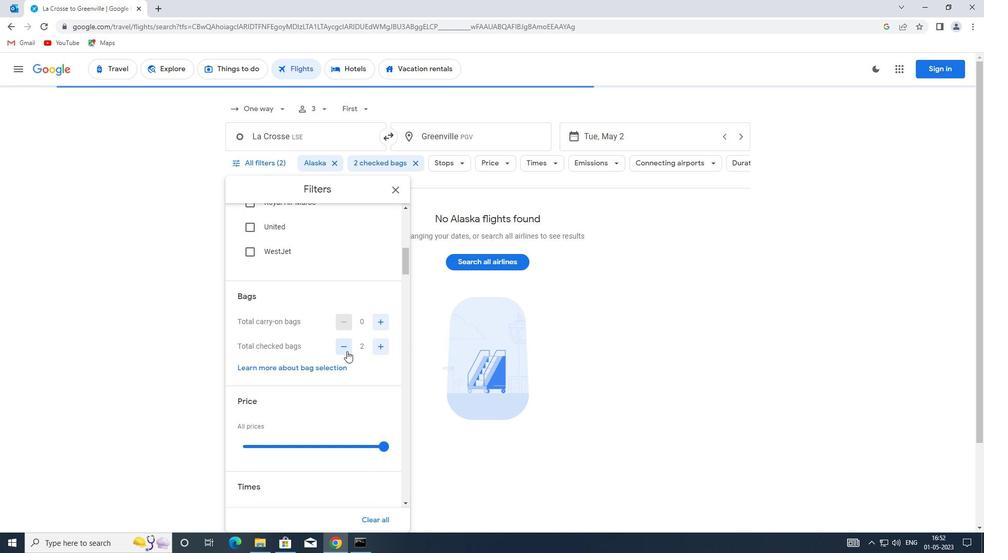 
Action: Mouse moved to (312, 338)
Screenshot: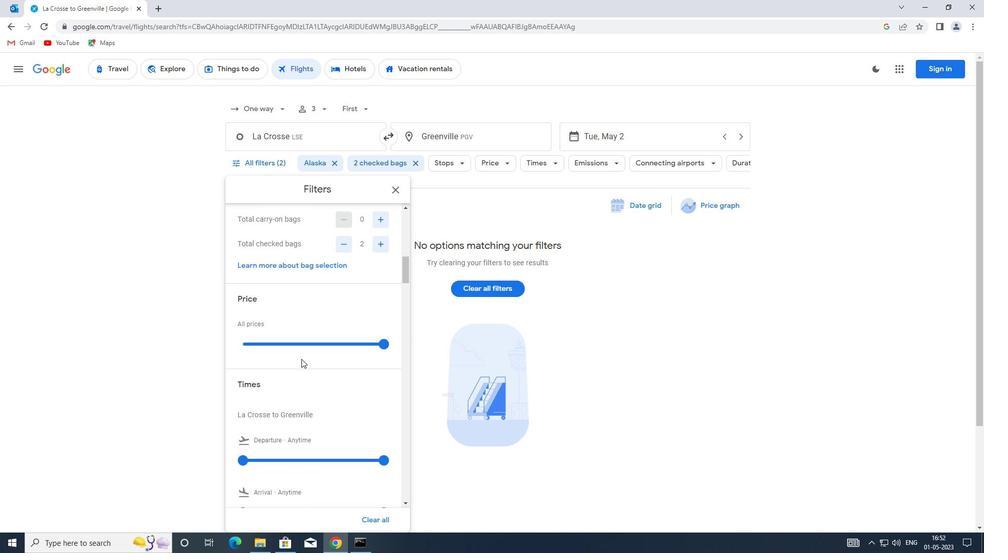 
Action: Mouse pressed left at (312, 338)
Screenshot: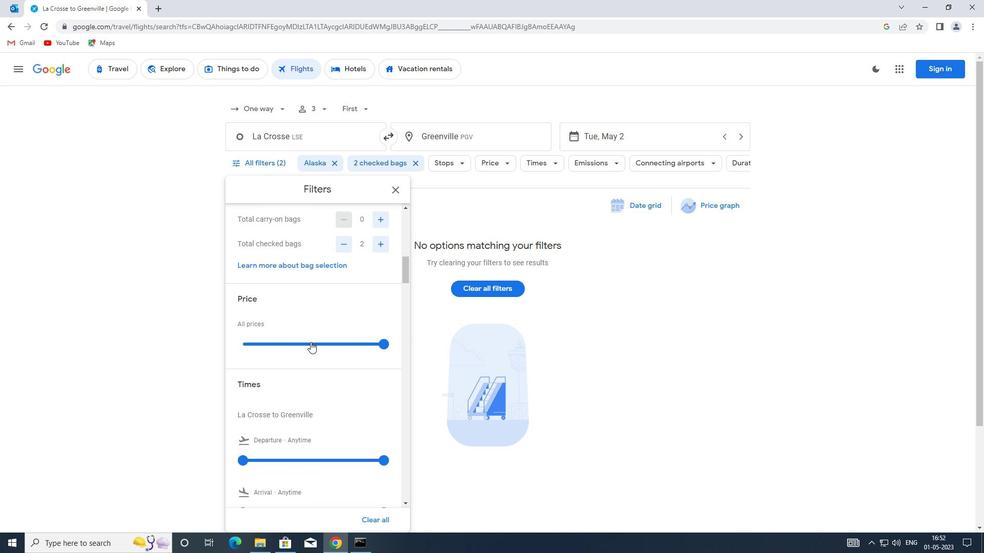 
Action: Mouse moved to (311, 340)
Screenshot: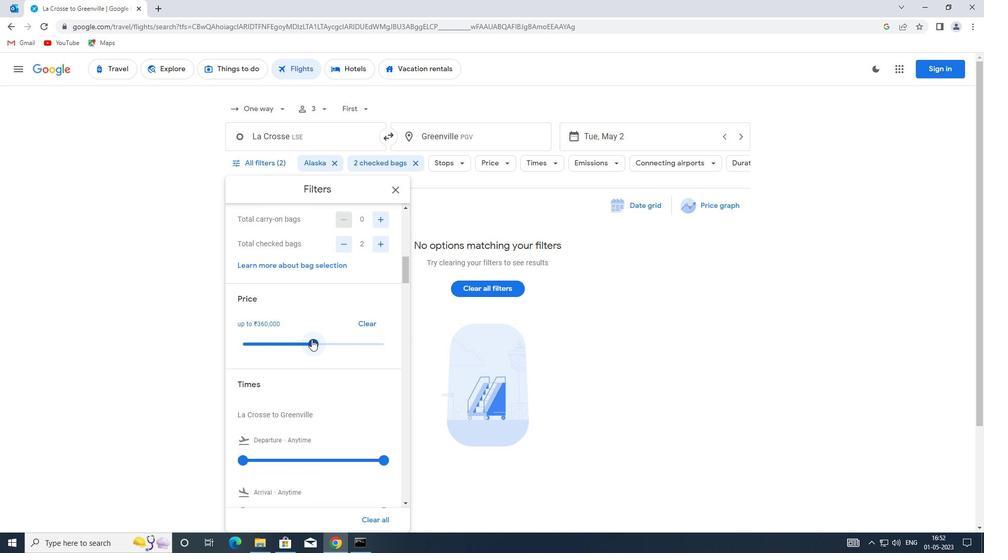 
Action: Mouse pressed left at (311, 340)
Screenshot: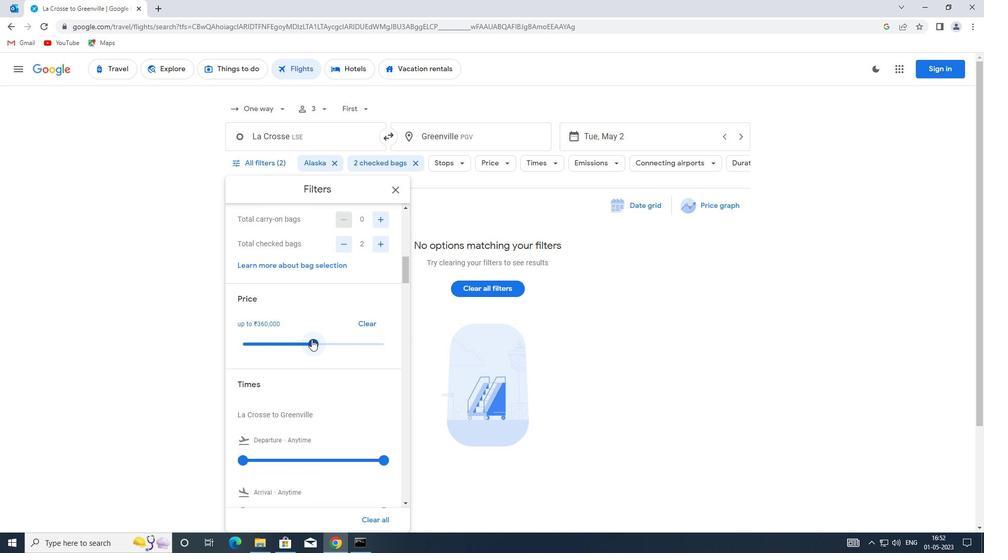 
Action: Mouse moved to (277, 340)
Screenshot: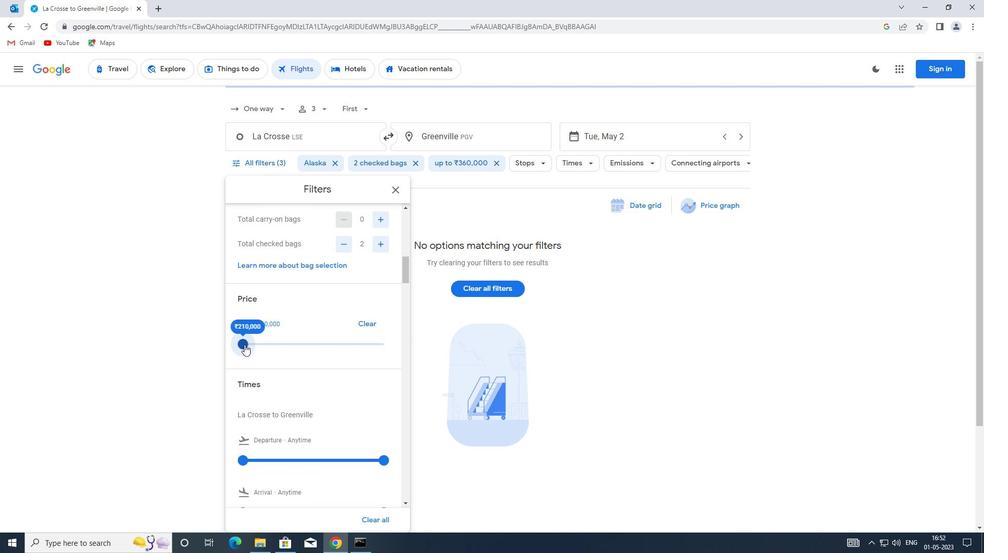 
Action: Mouse scrolled (277, 339) with delta (0, 0)
Screenshot: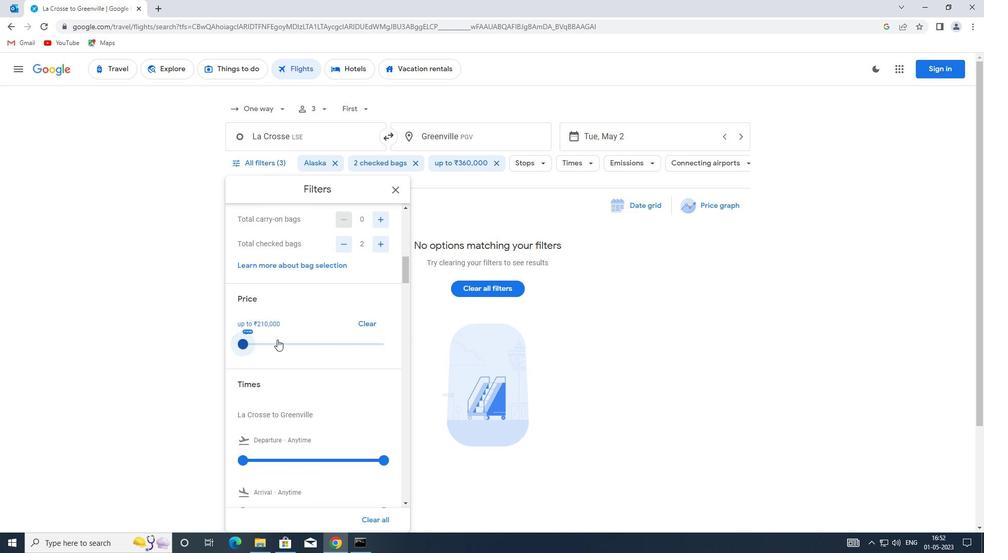 
Action: Mouse moved to (325, 327)
Screenshot: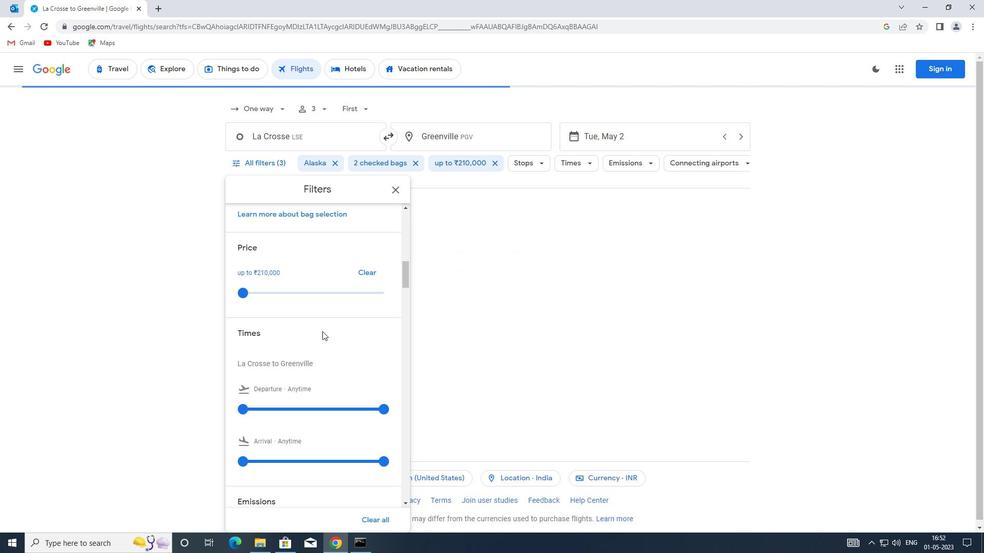 
Action: Mouse scrolled (325, 327) with delta (0, 0)
Screenshot: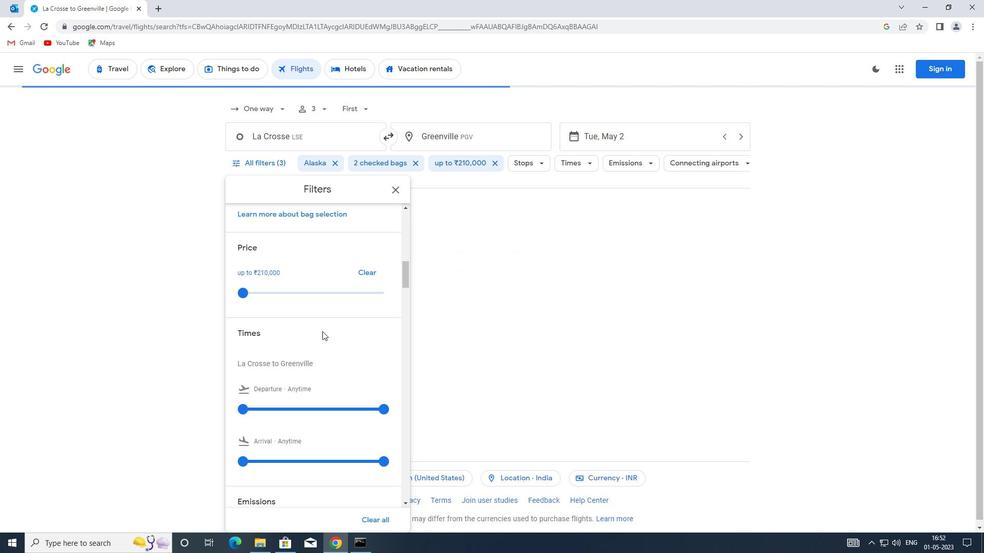 
Action: Mouse moved to (245, 359)
Screenshot: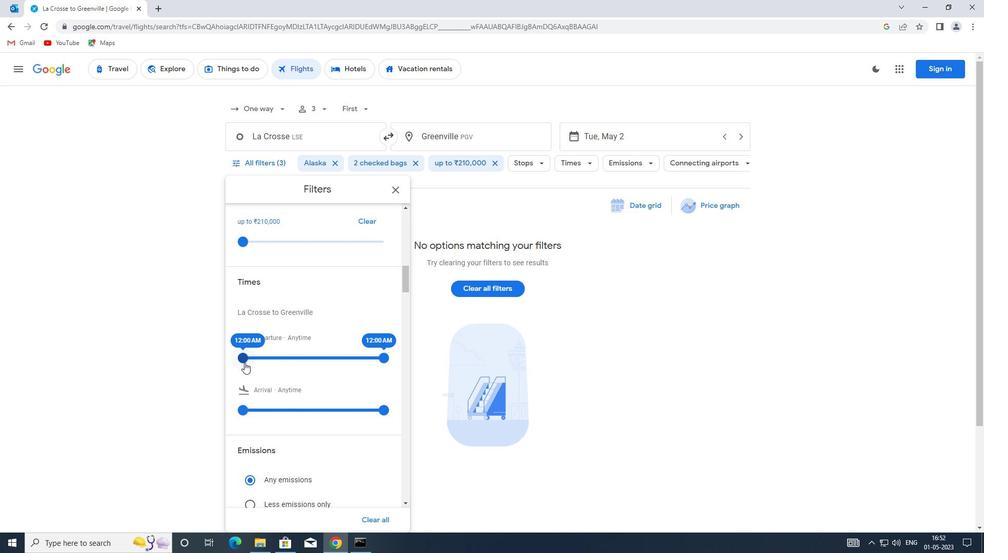
Action: Mouse pressed left at (245, 359)
Screenshot: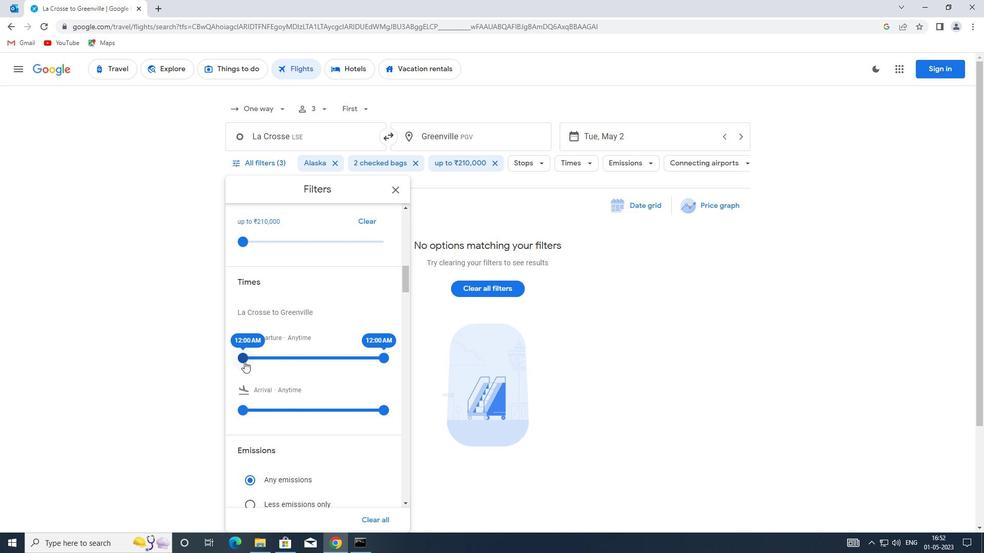 
Action: Mouse moved to (320, 355)
Screenshot: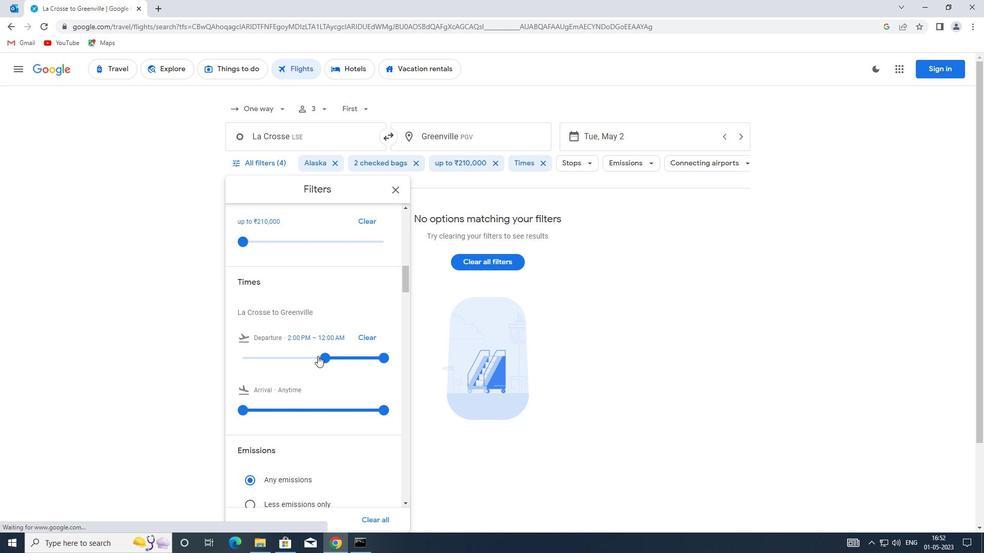 
Action: Mouse pressed left at (320, 355)
Screenshot: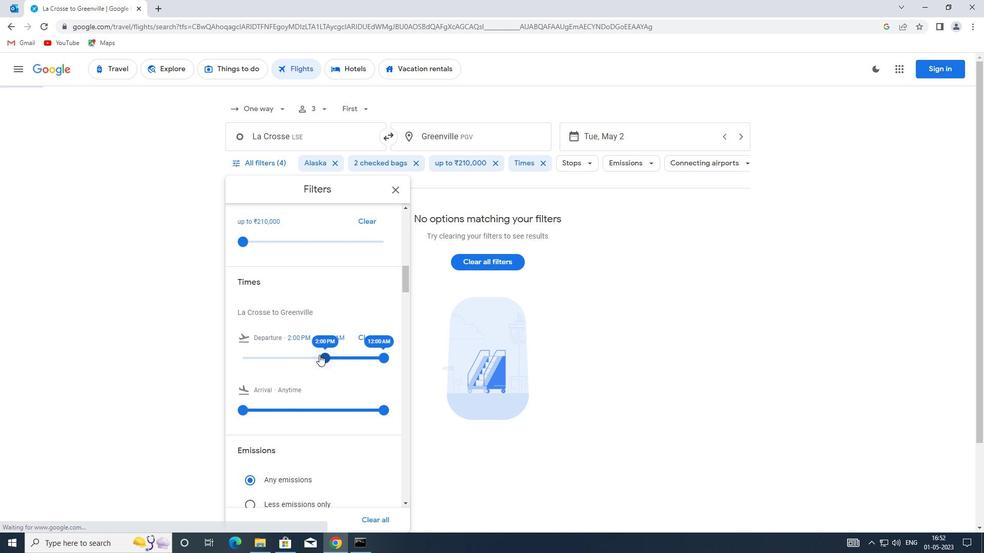 
Action: Mouse moved to (378, 357)
Screenshot: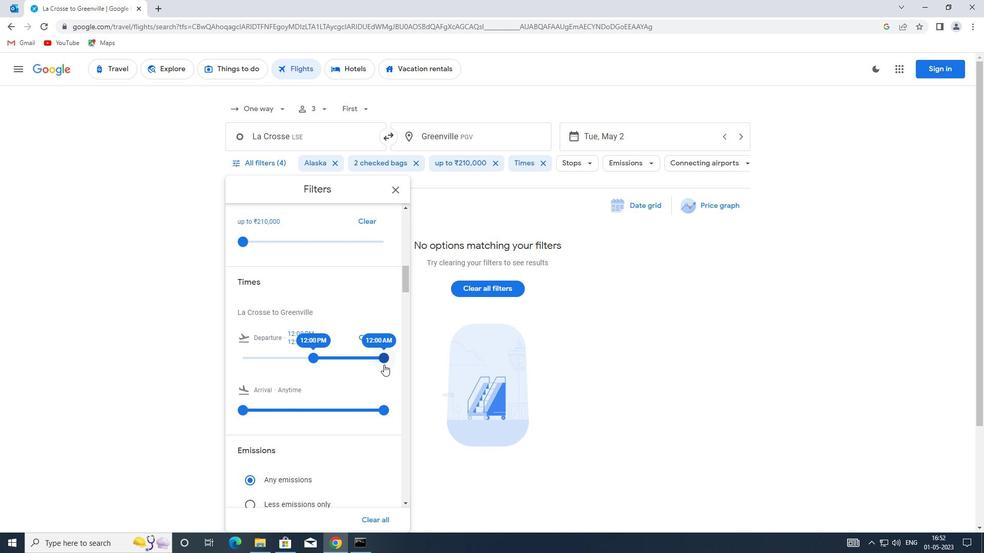 
Action: Mouse pressed left at (378, 357)
Screenshot: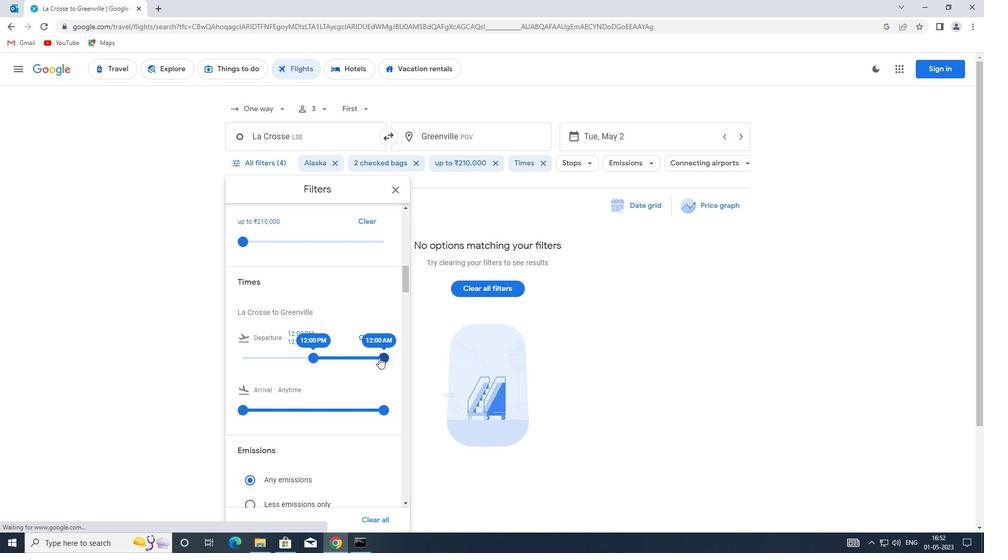 
Action: Mouse moved to (318, 354)
Screenshot: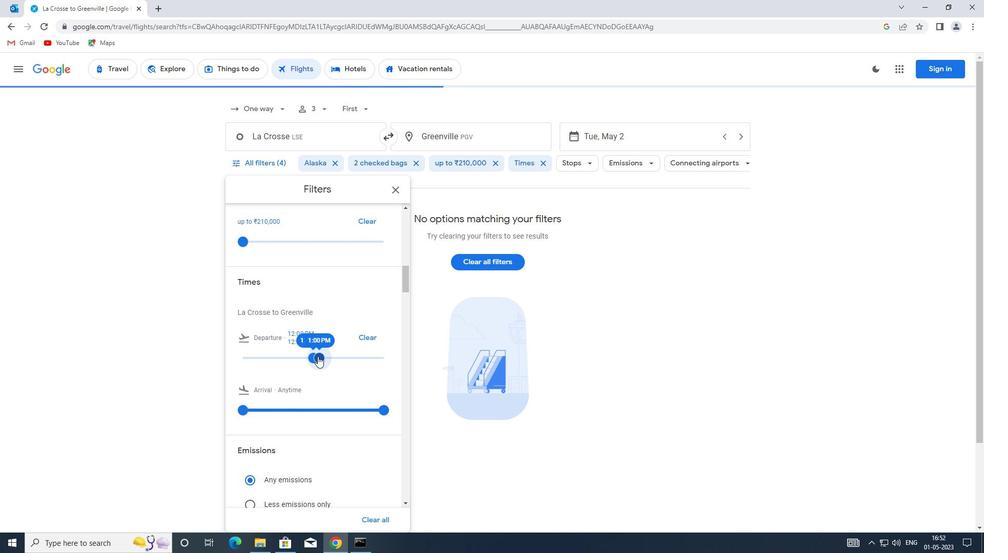
Action: Mouse scrolled (318, 354) with delta (0, 0)
Screenshot: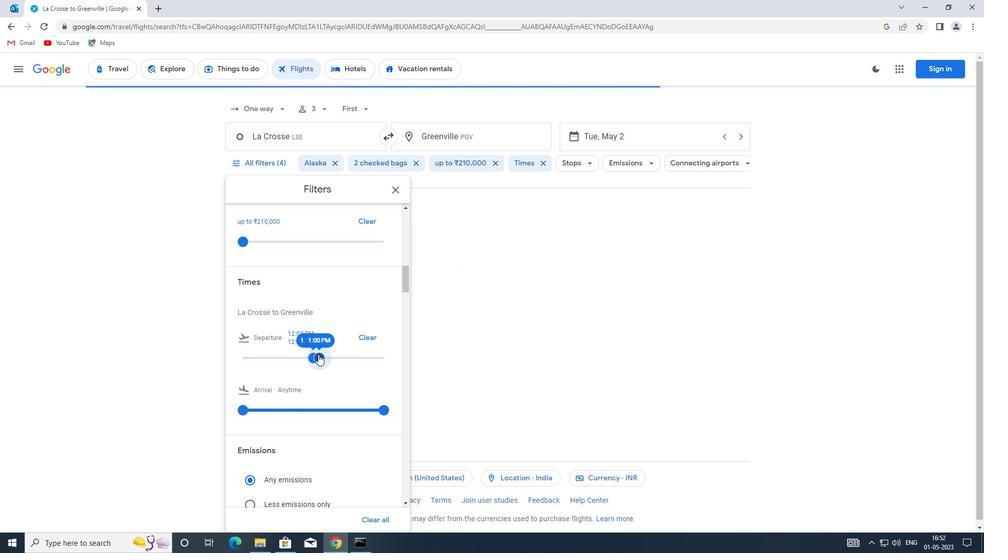 
Action: Mouse scrolled (318, 354) with delta (0, 0)
Screenshot: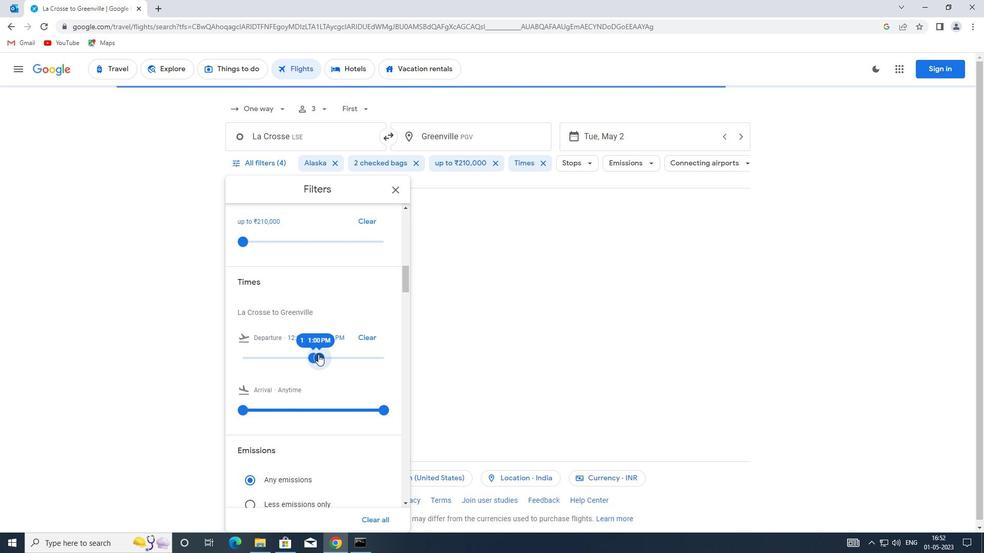
Action: Mouse moved to (396, 189)
Screenshot: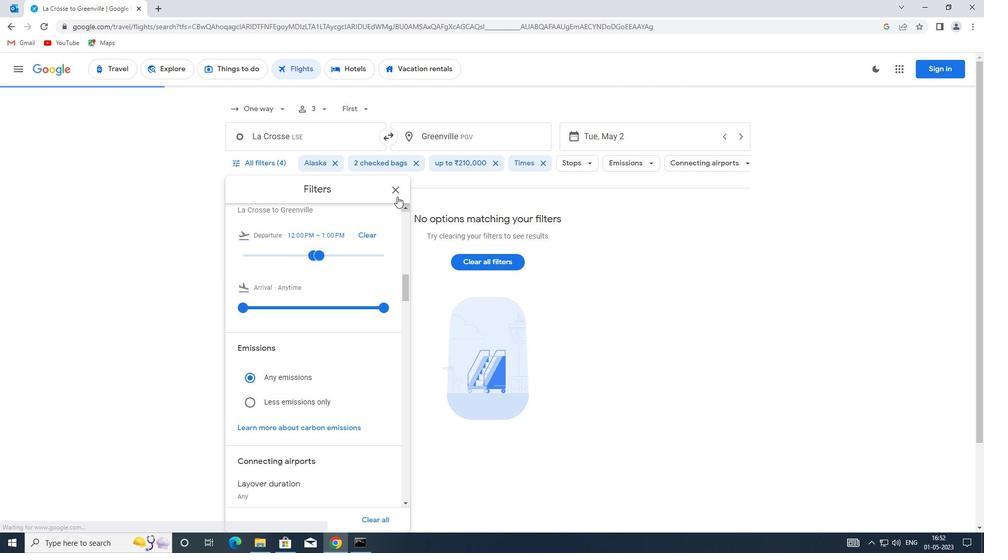 
Action: Mouse pressed left at (396, 189)
Screenshot: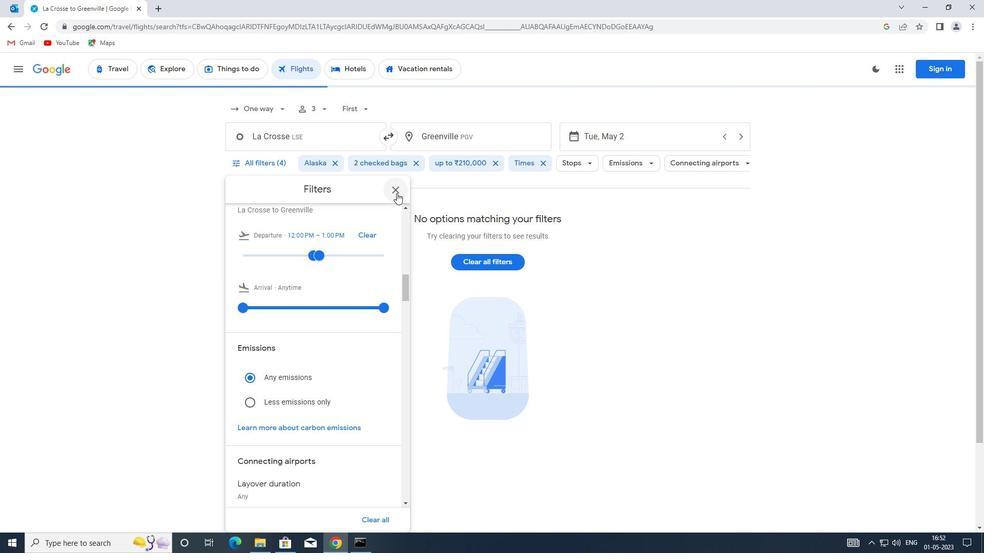 
Action: Mouse moved to (397, 189)
Screenshot: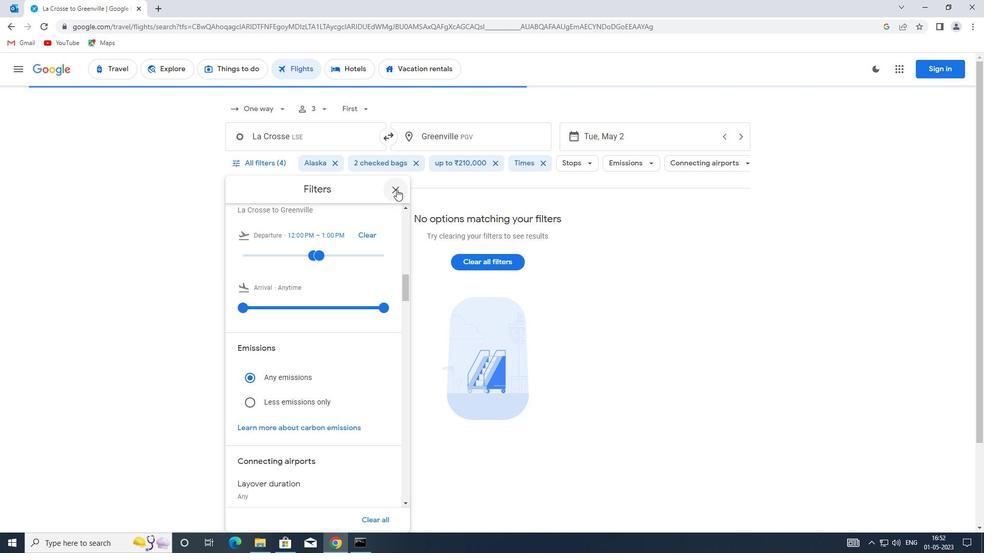 
